 Task: Search round trip flight ticket for 5 adults, 1 child, 2 infants in seat and 1 infant on lap in business from Lanai City, Lanai: Lanai Airport to Rock Springs: Southwest Wyoming Regional Airport (rock Springs Sweetwater County Airport) on 8-5-2023 and return on 8-7-2023. Choice of flights is Frontier. Number of bags: 1 carry on bag. Price is upto 110000. Outbound departure time preference is 23:30.
Action: Mouse moved to (349, 330)
Screenshot: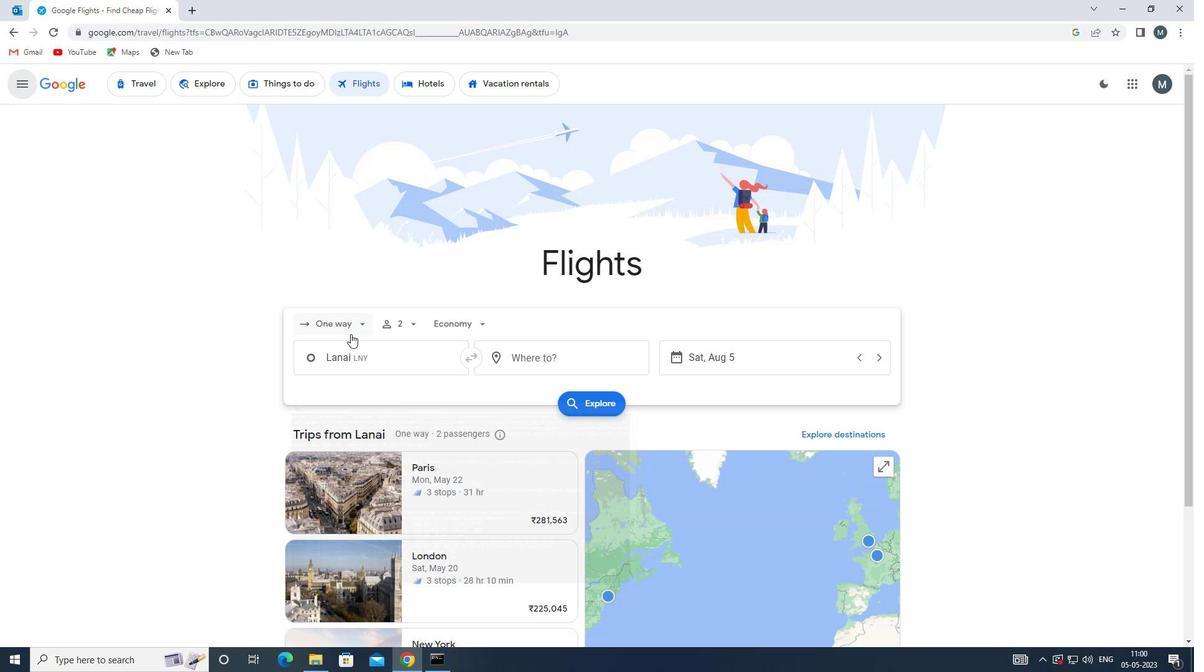 
Action: Mouse pressed left at (349, 330)
Screenshot: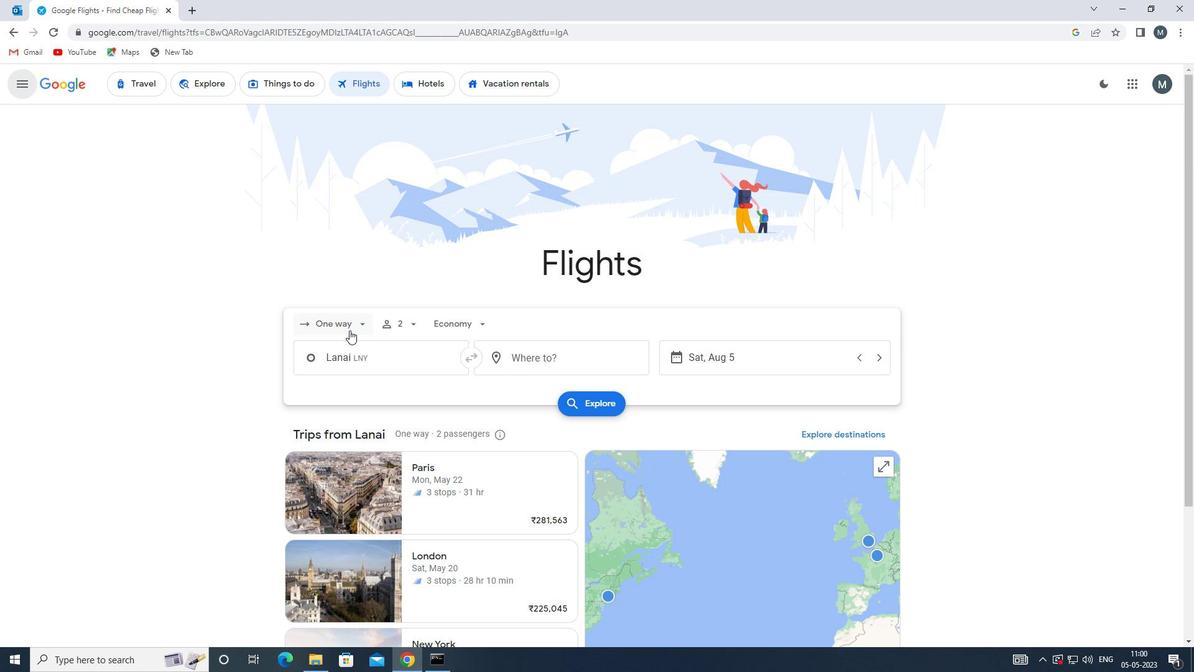 
Action: Mouse moved to (360, 350)
Screenshot: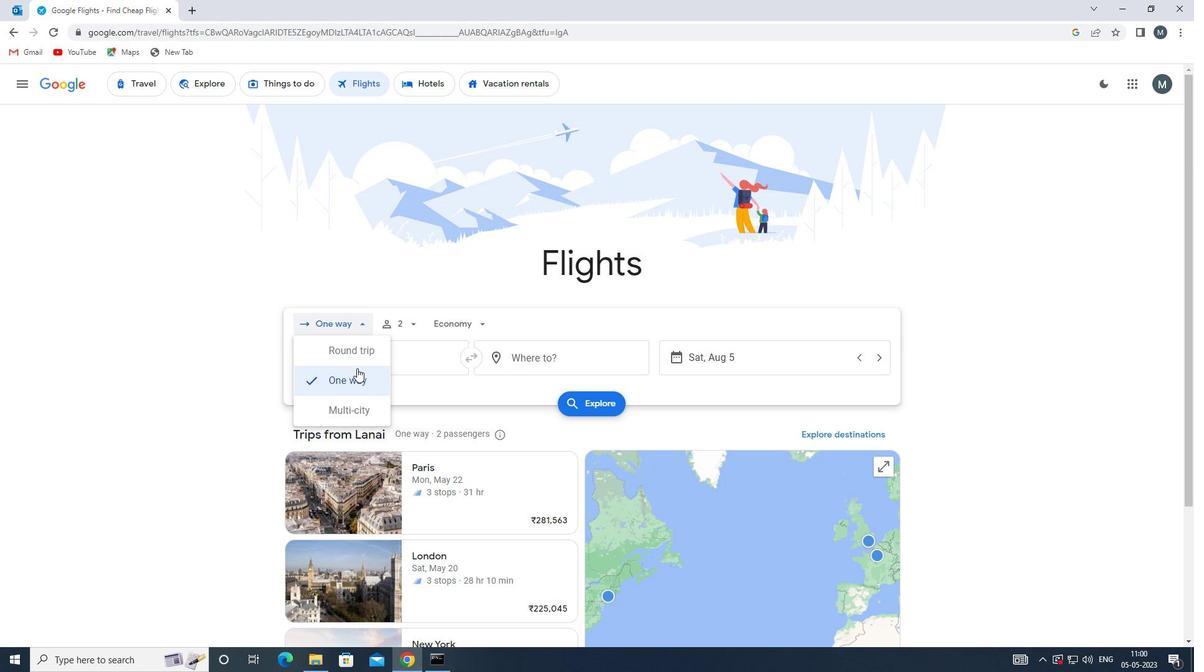 
Action: Mouse pressed left at (360, 350)
Screenshot: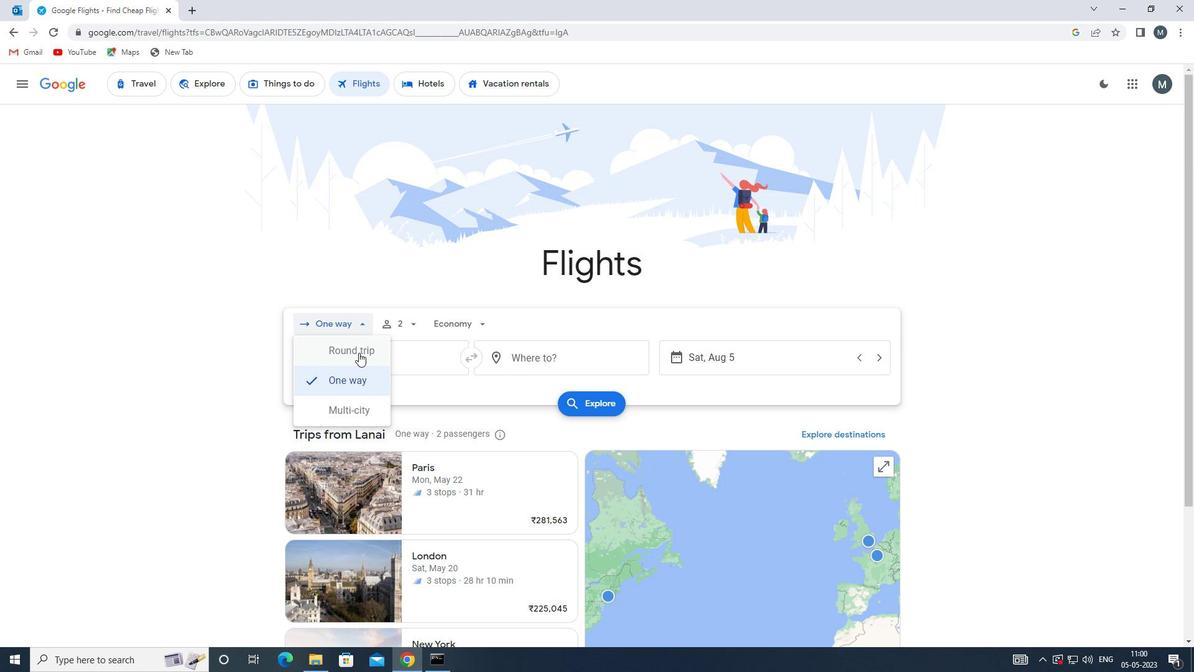 
Action: Mouse moved to (420, 326)
Screenshot: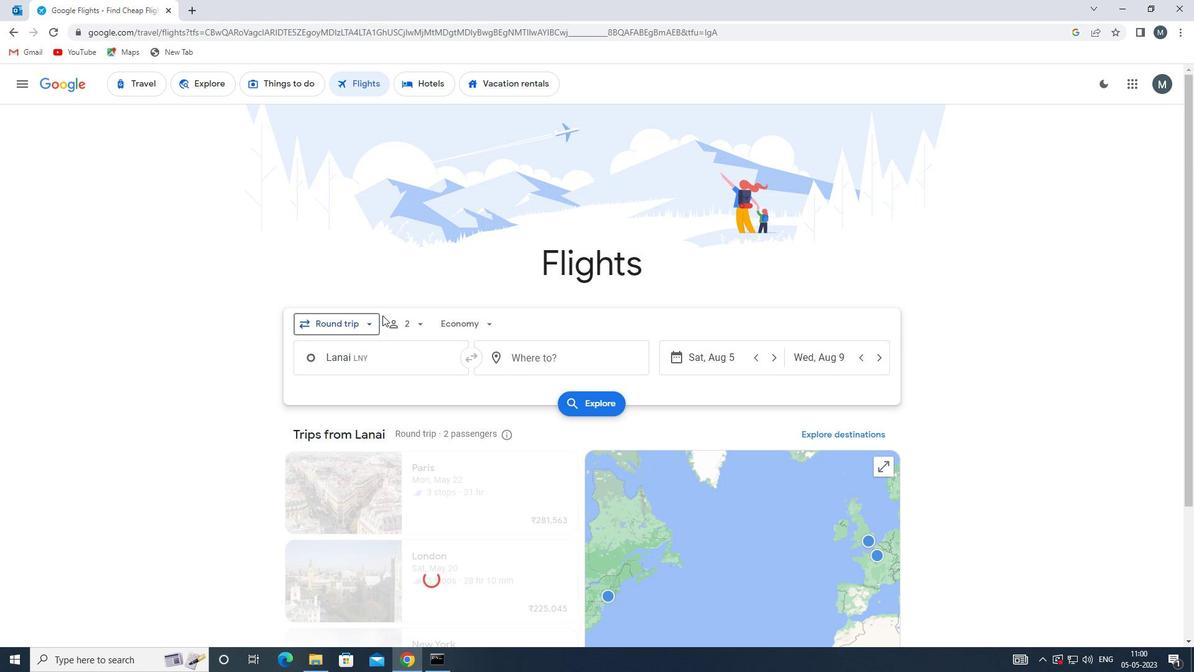 
Action: Mouse pressed left at (420, 326)
Screenshot: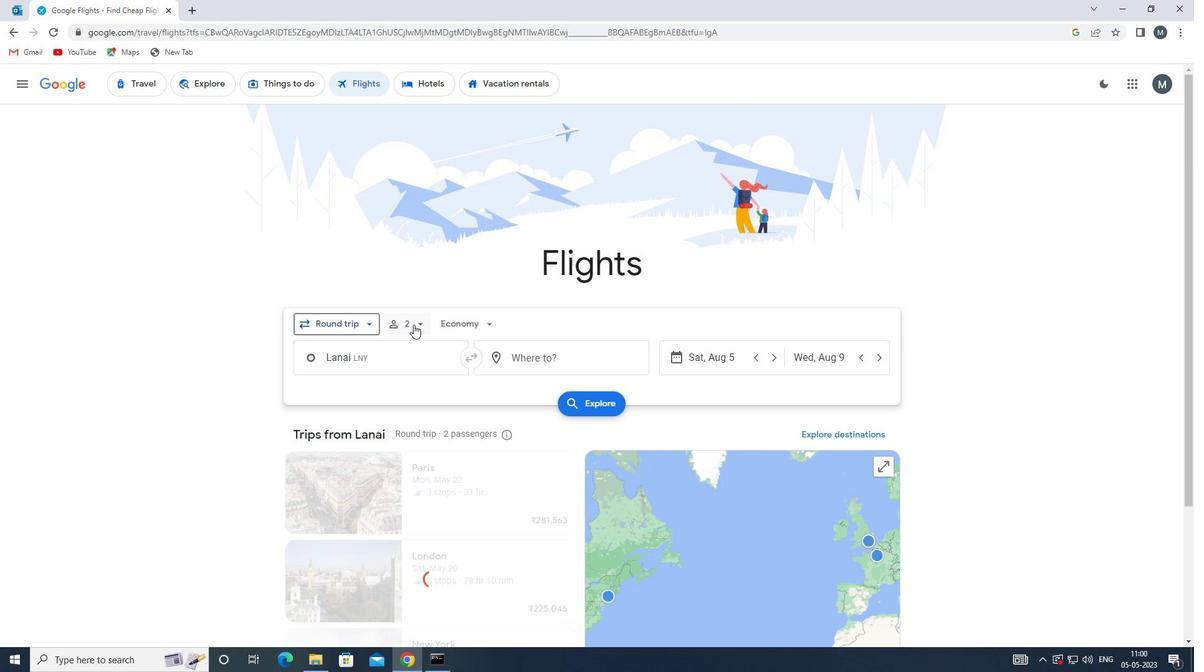 
Action: Mouse moved to (508, 355)
Screenshot: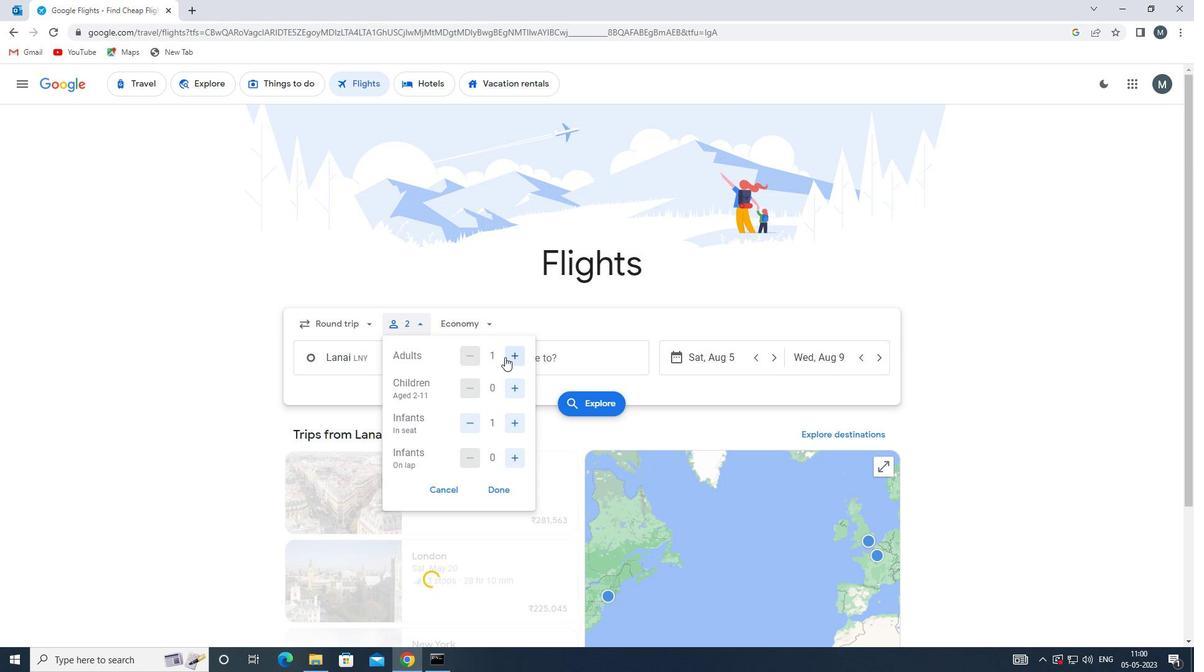 
Action: Mouse pressed left at (508, 355)
Screenshot: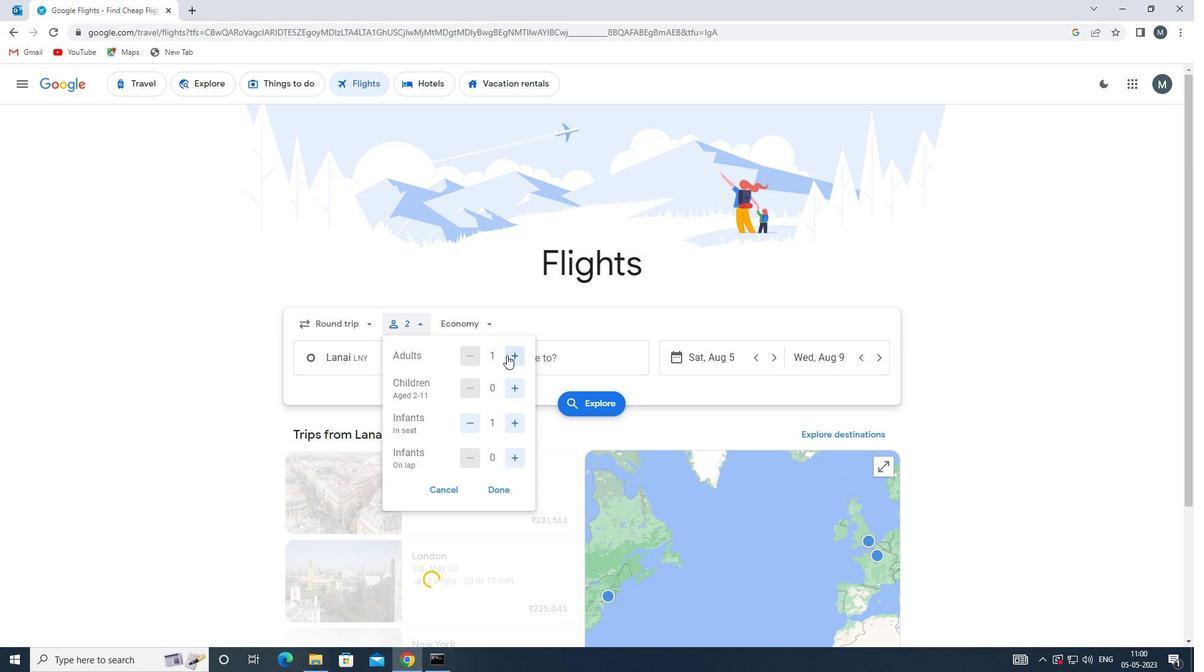 
Action: Mouse moved to (509, 354)
Screenshot: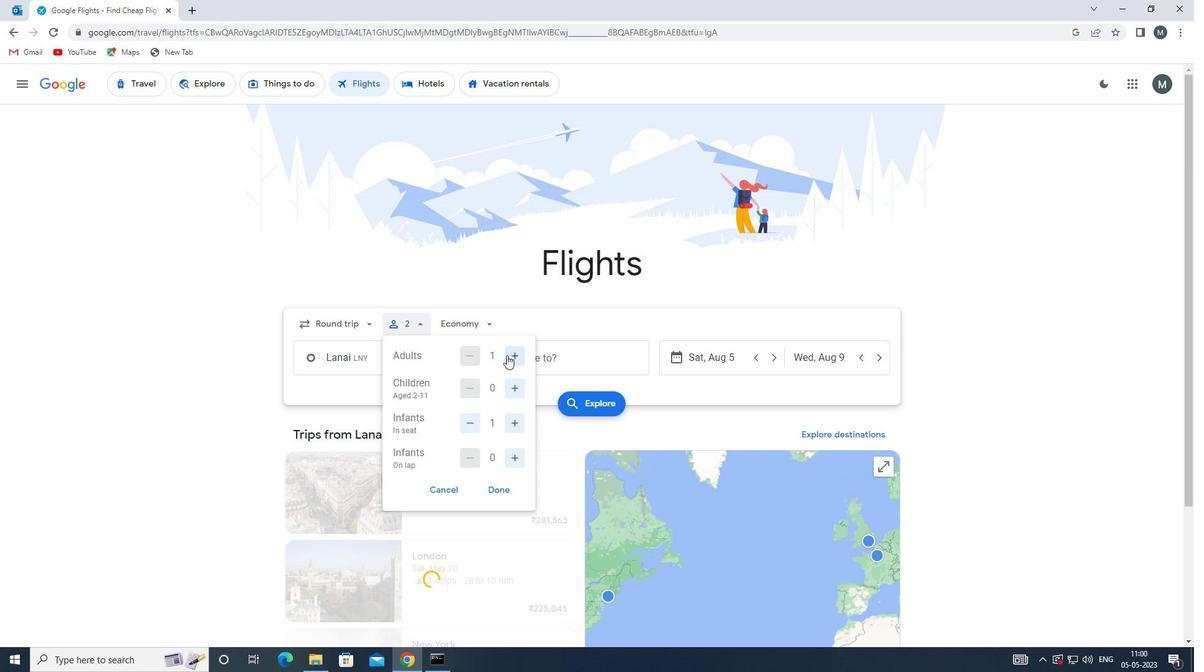 
Action: Mouse pressed left at (509, 354)
Screenshot: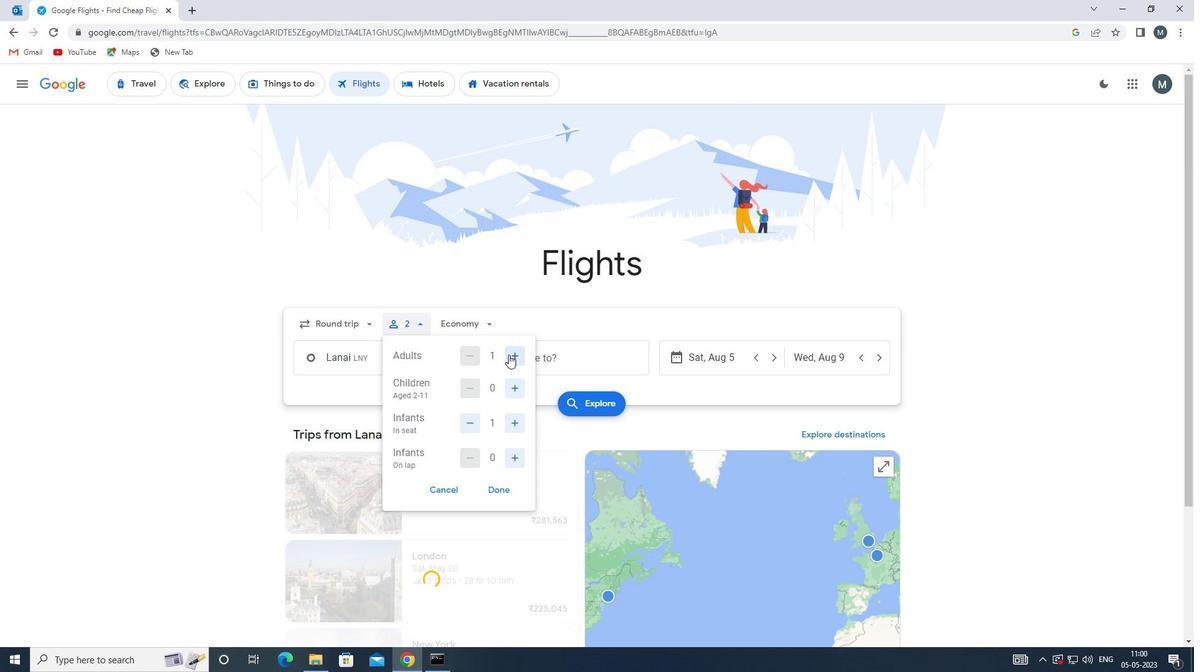 
Action: Mouse pressed left at (509, 354)
Screenshot: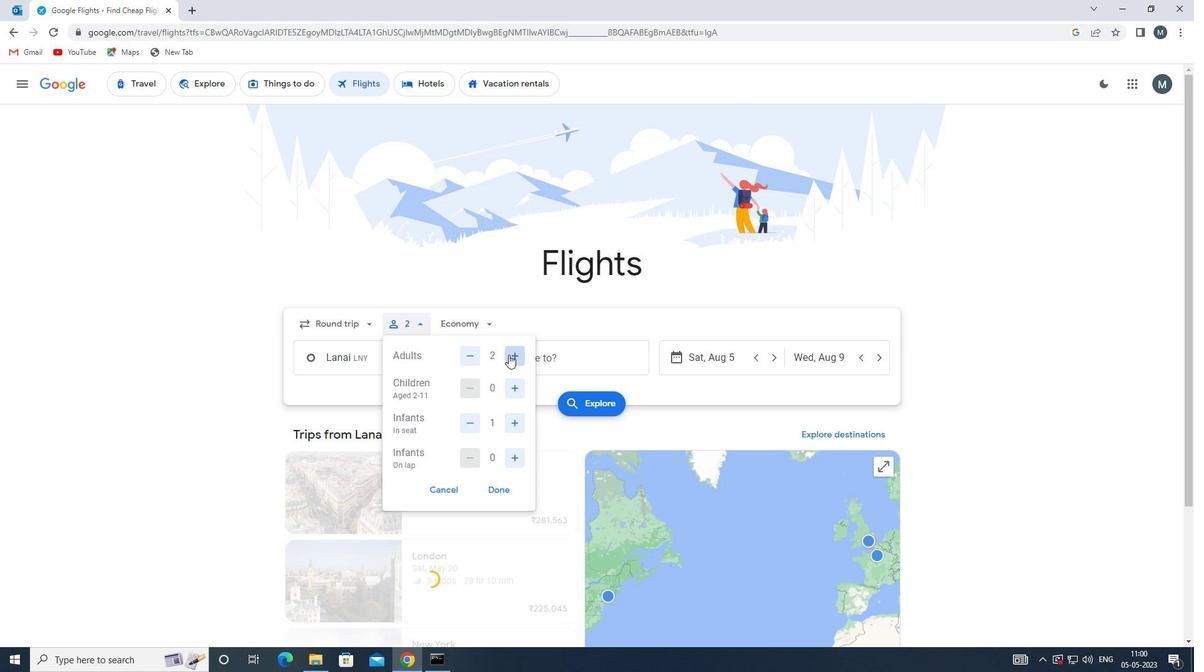 
Action: Mouse pressed left at (509, 354)
Screenshot: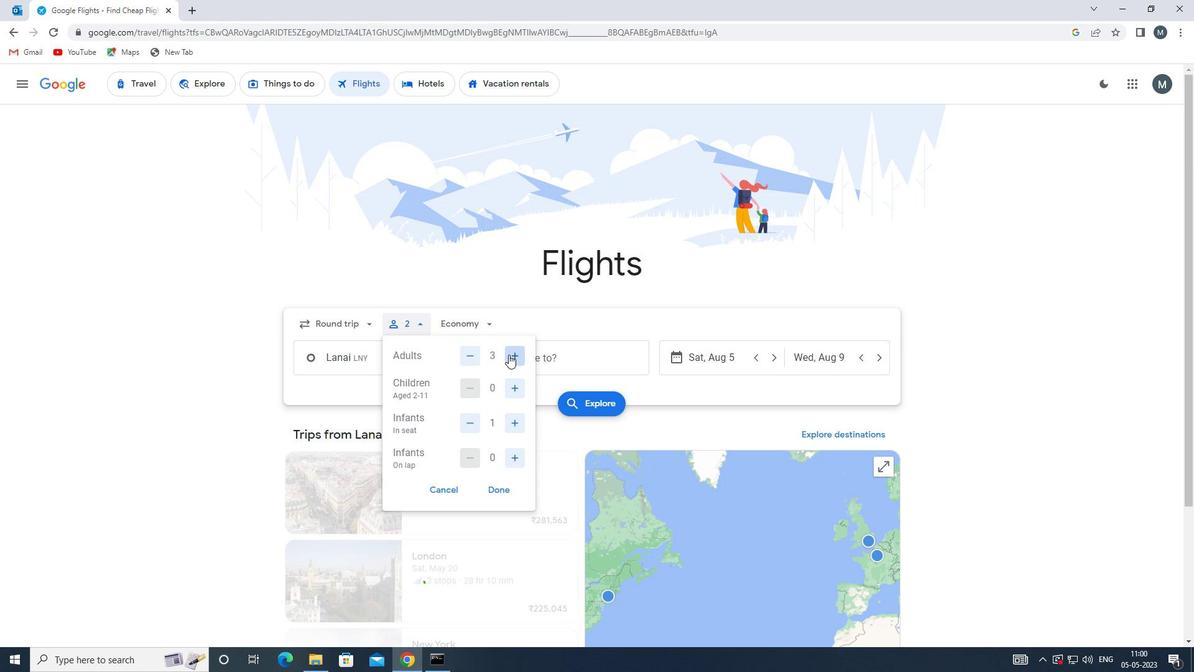 
Action: Mouse moved to (516, 392)
Screenshot: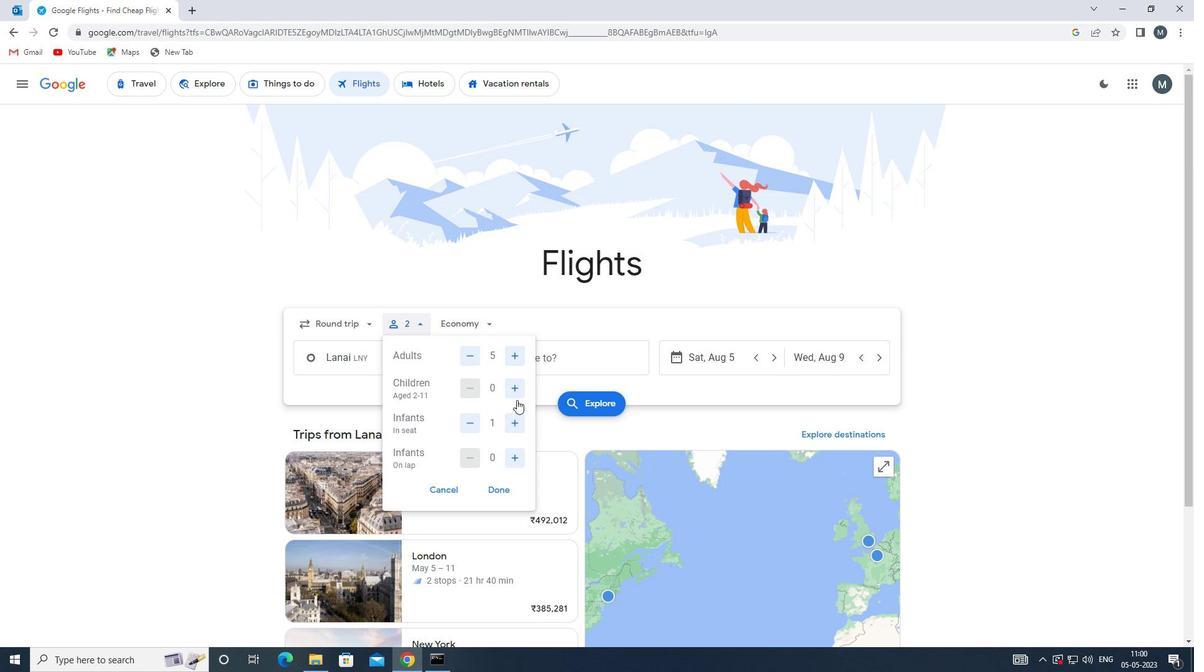 
Action: Mouse pressed left at (516, 392)
Screenshot: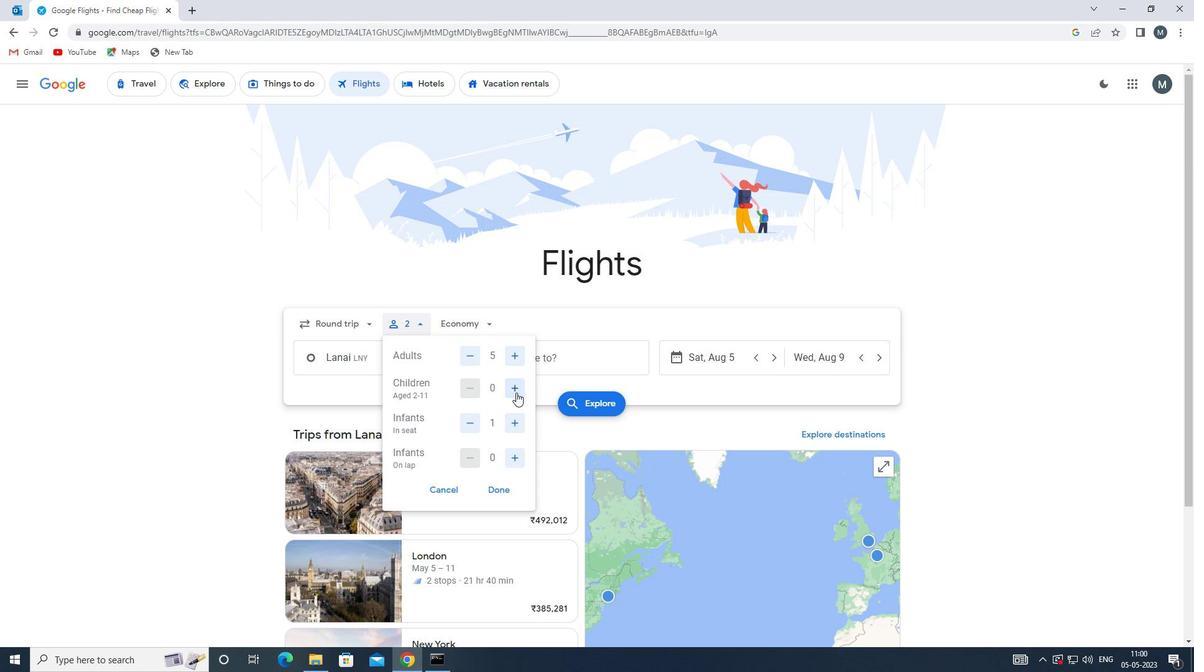 
Action: Mouse moved to (514, 422)
Screenshot: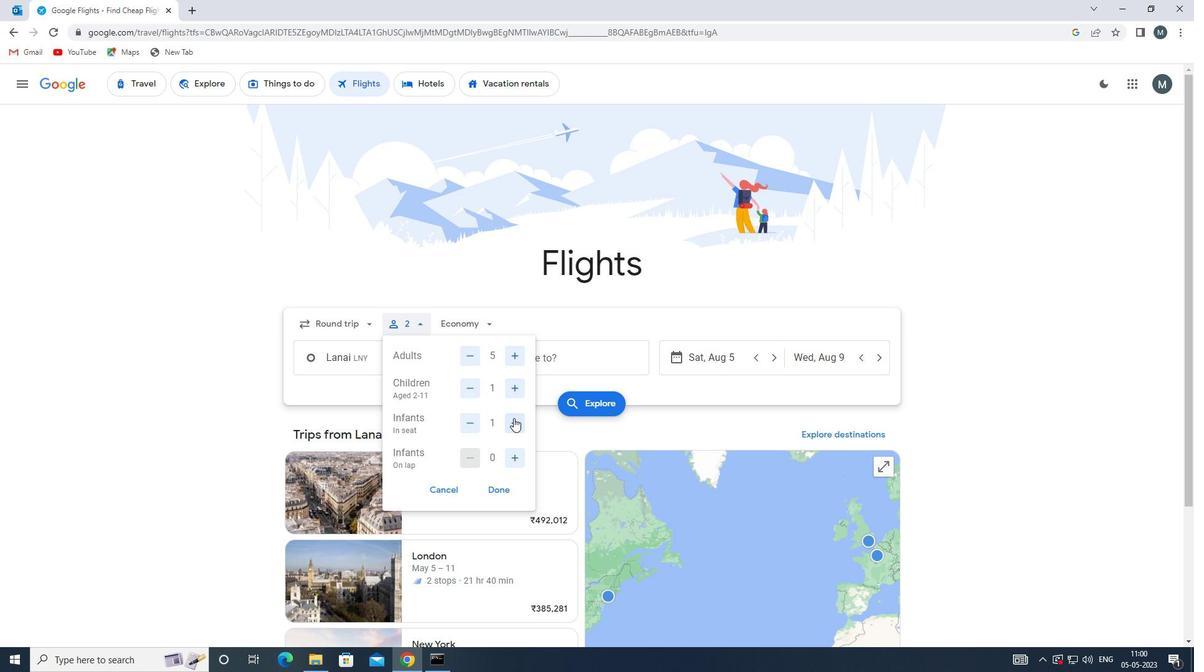 
Action: Mouse pressed left at (514, 422)
Screenshot: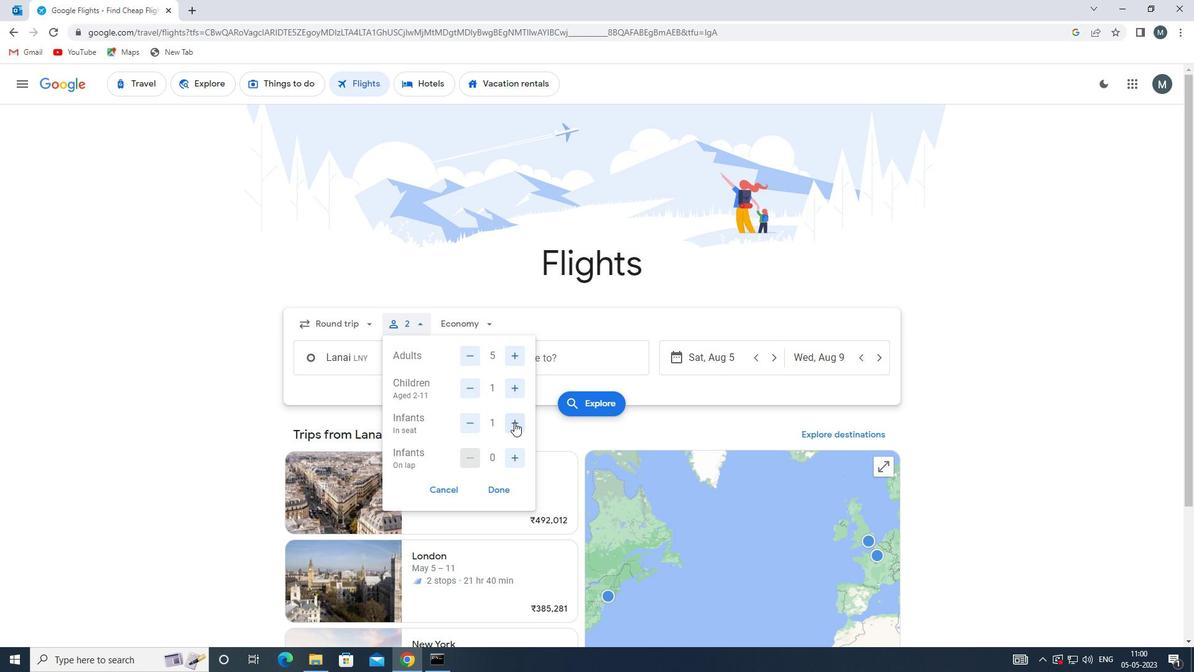 
Action: Mouse moved to (512, 452)
Screenshot: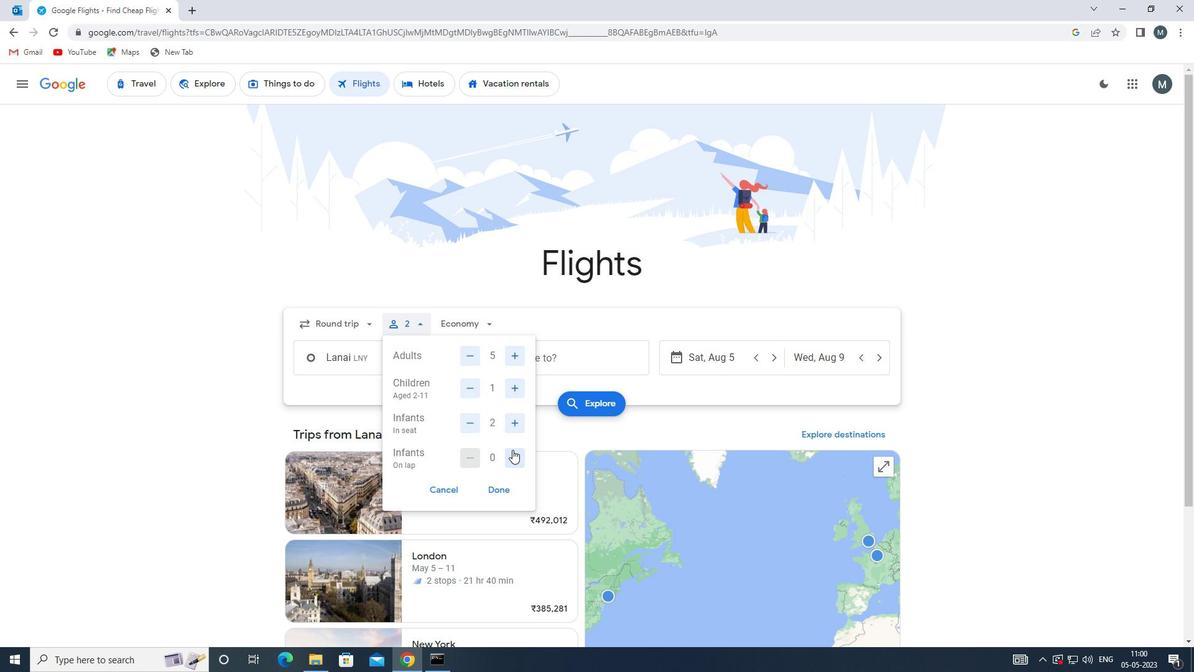 
Action: Mouse pressed left at (512, 452)
Screenshot: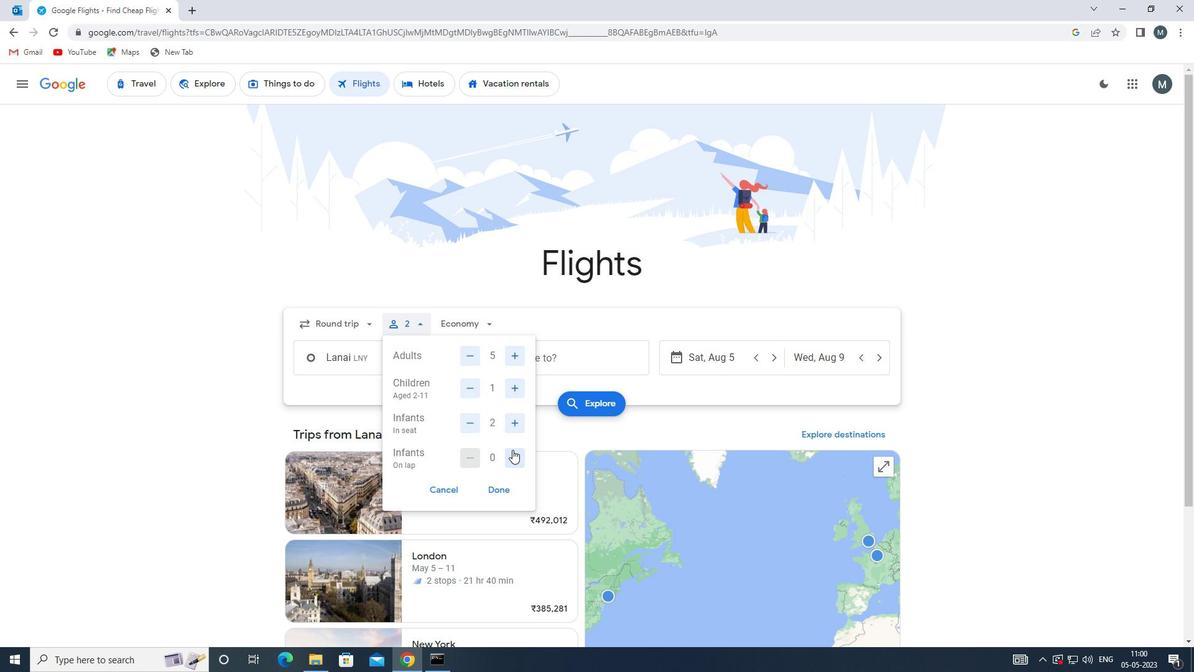 
Action: Mouse moved to (495, 484)
Screenshot: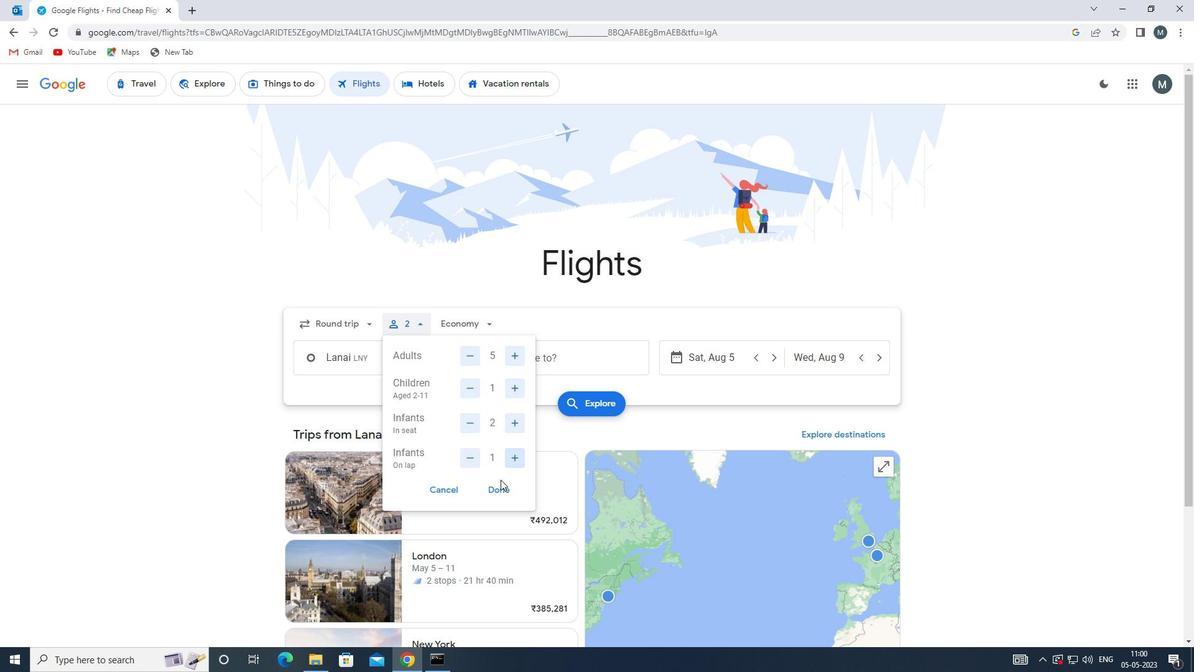 
Action: Mouse pressed left at (495, 484)
Screenshot: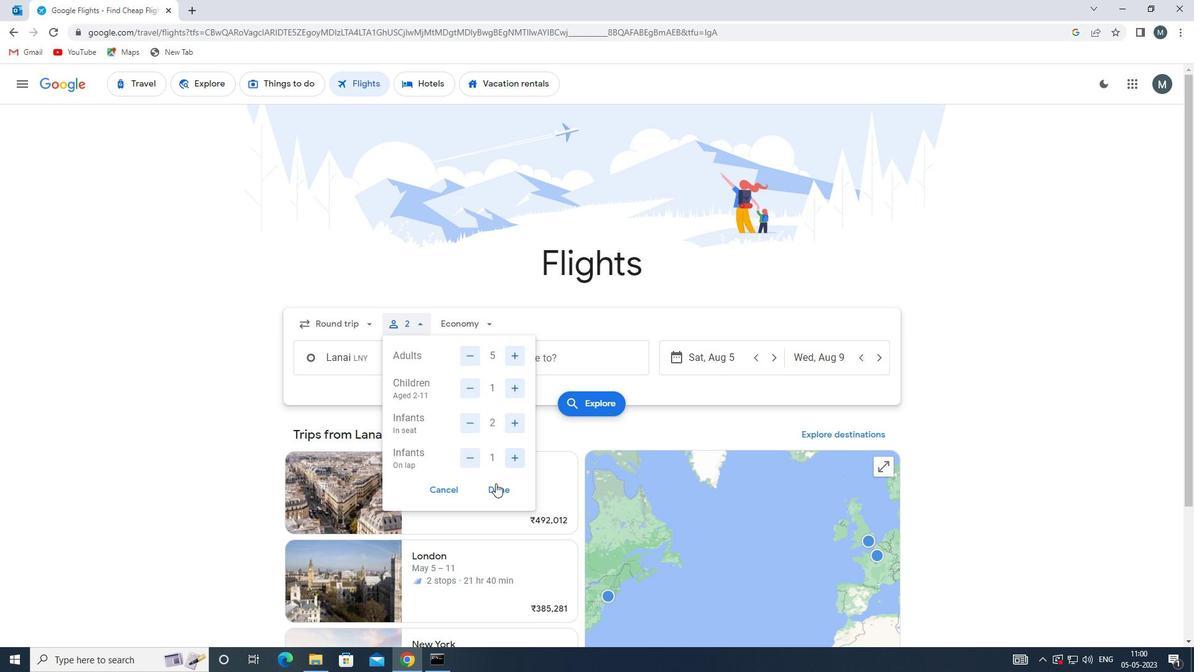 
Action: Mouse moved to (474, 323)
Screenshot: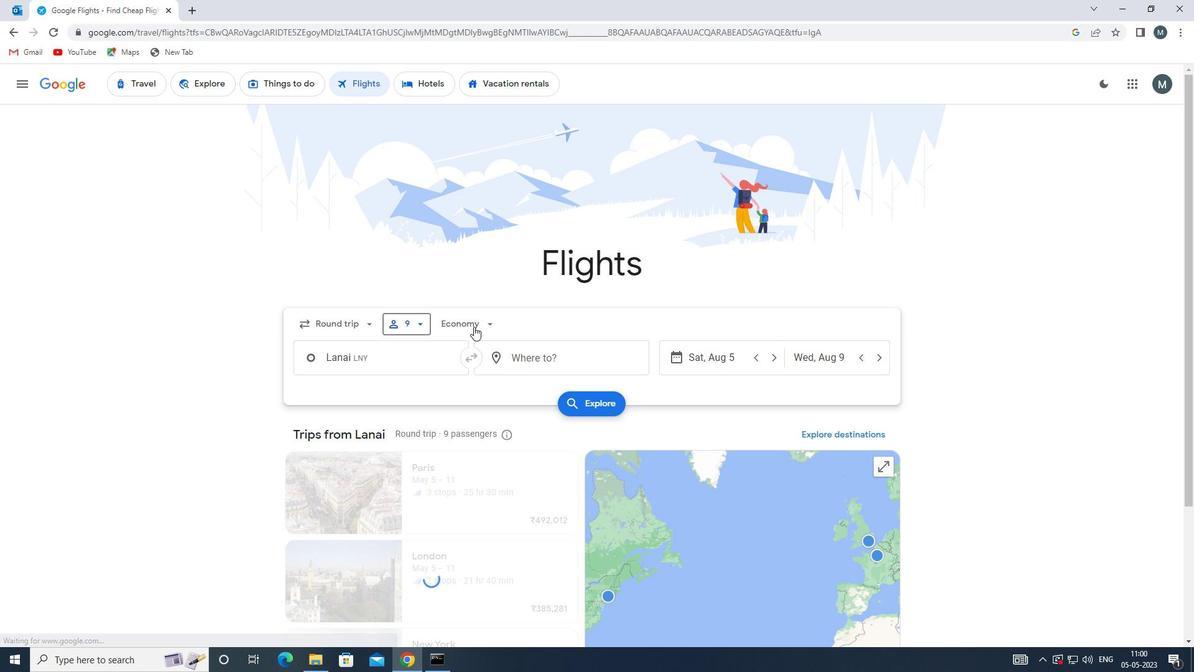 
Action: Mouse pressed left at (474, 323)
Screenshot: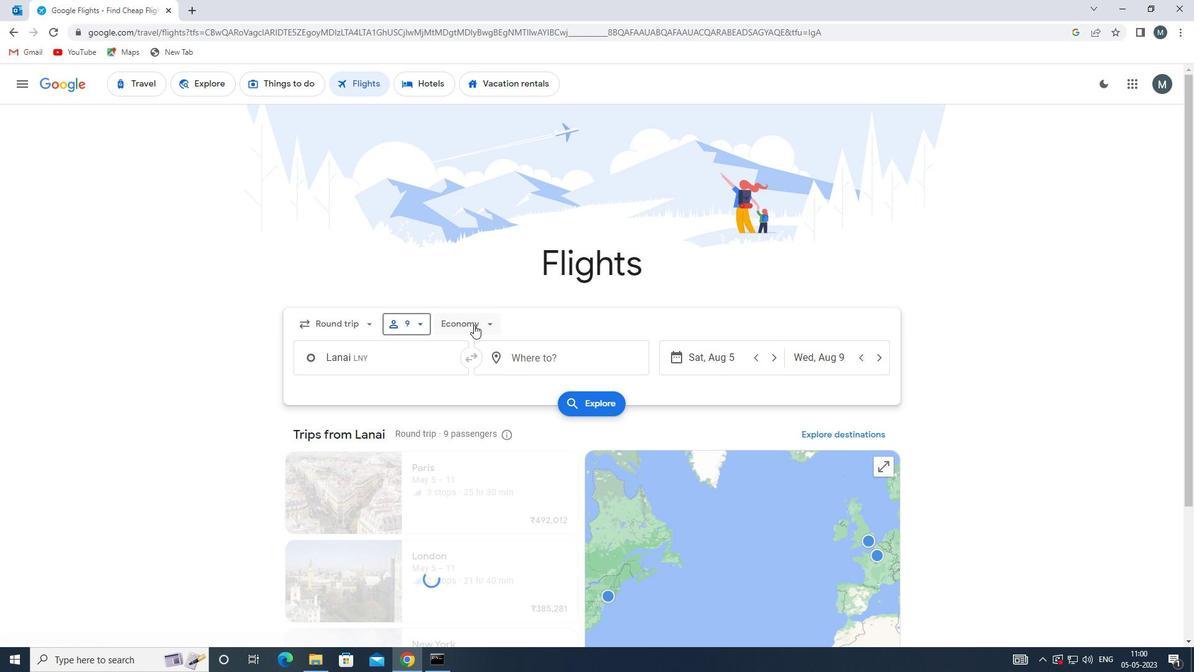 
Action: Mouse moved to (493, 411)
Screenshot: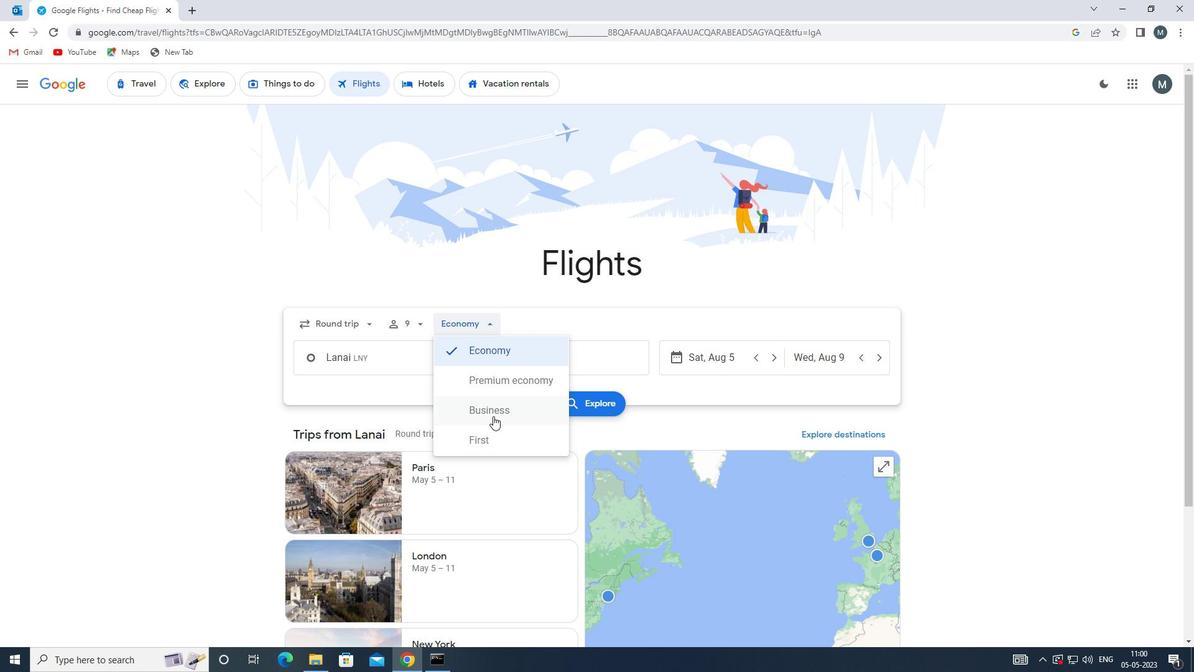 
Action: Mouse pressed left at (493, 411)
Screenshot: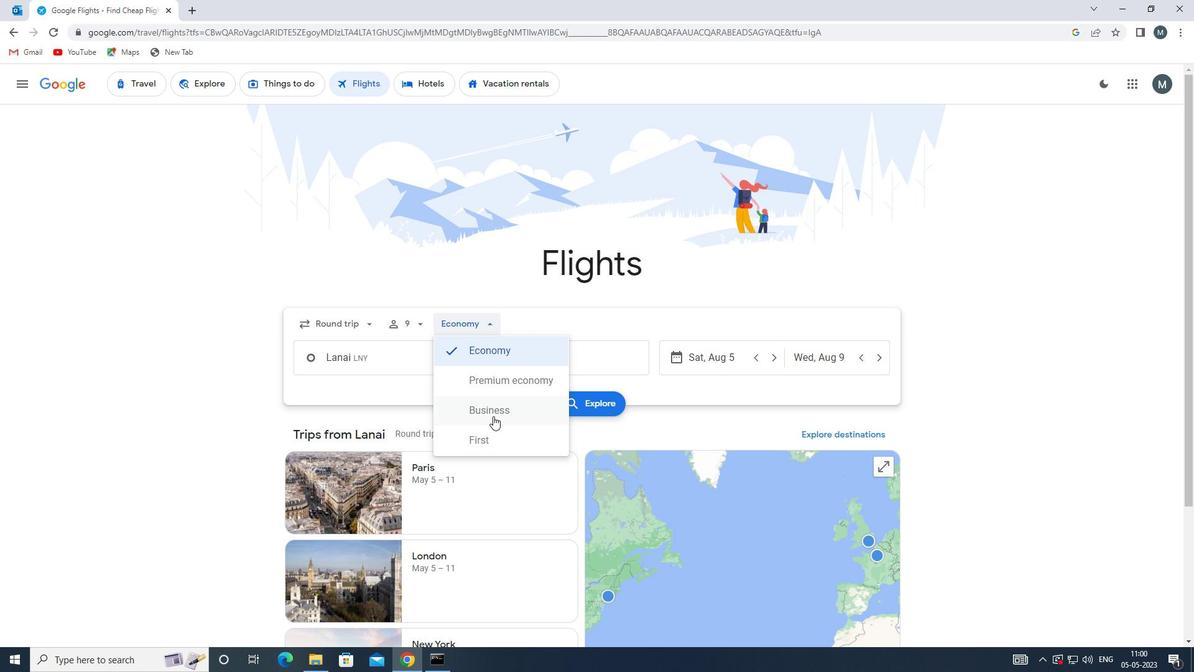 
Action: Mouse moved to (410, 365)
Screenshot: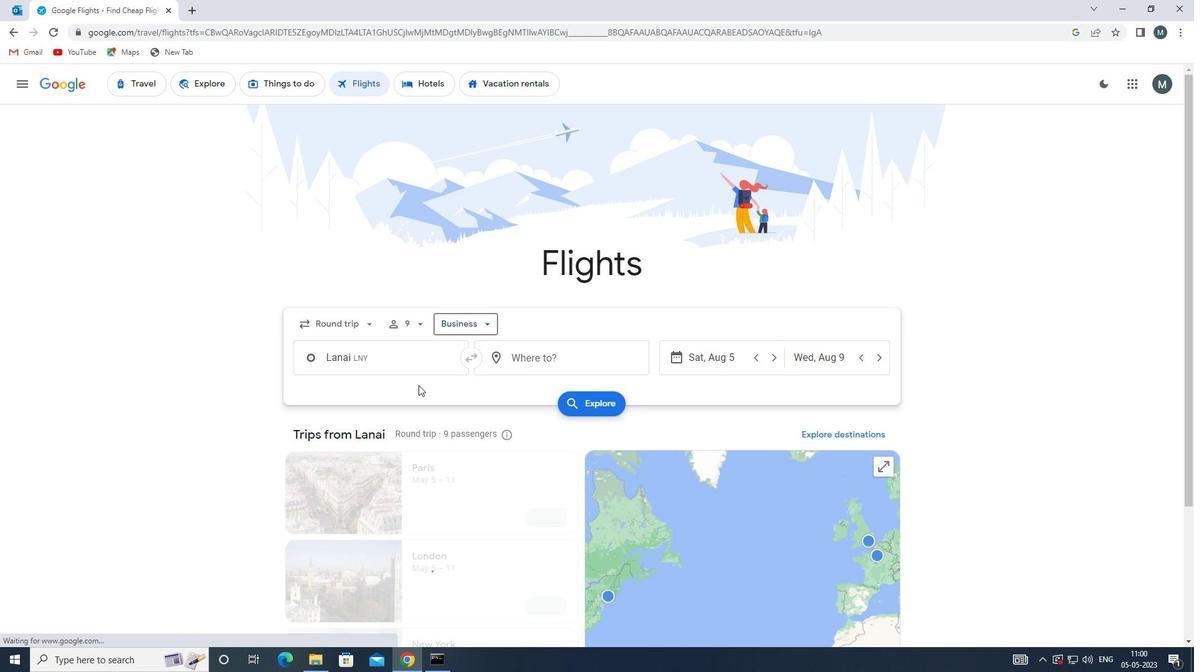 
Action: Mouse pressed left at (410, 365)
Screenshot: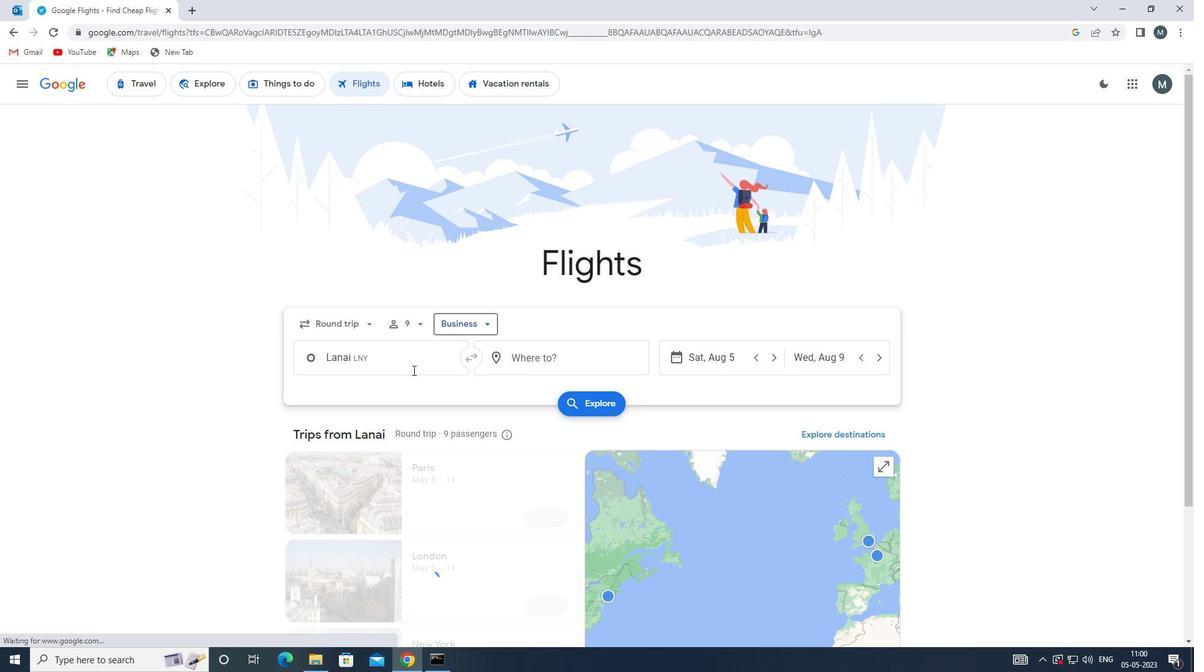 
Action: Mouse moved to (405, 423)
Screenshot: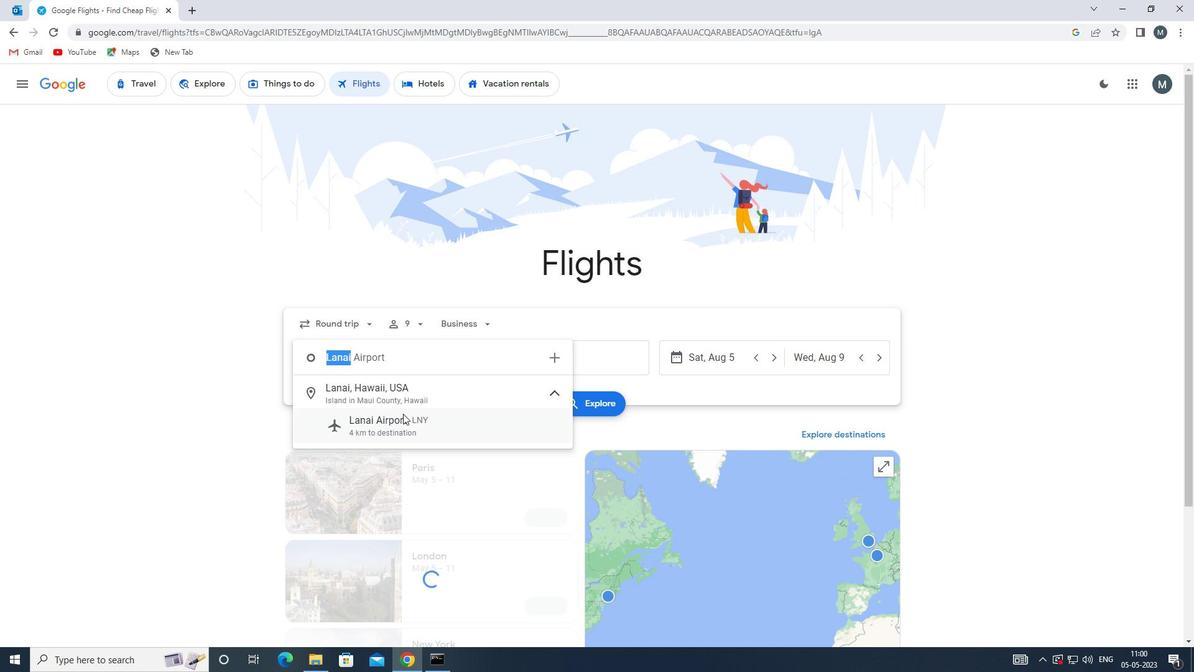 
Action: Mouse pressed left at (405, 423)
Screenshot: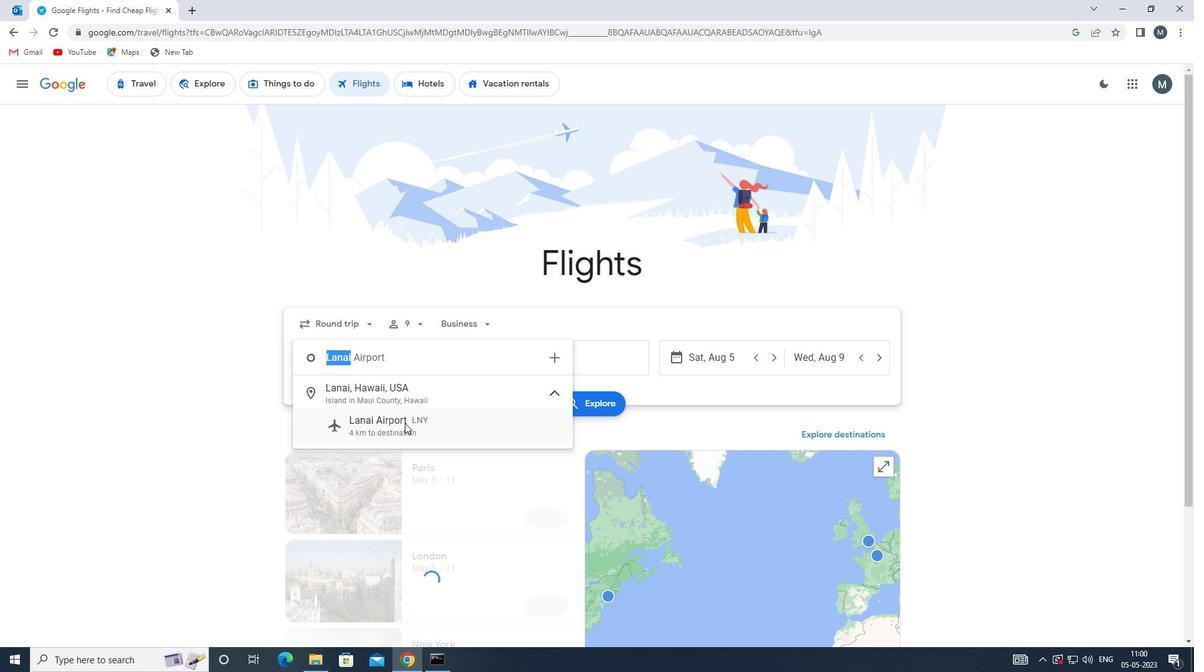 
Action: Mouse moved to (515, 359)
Screenshot: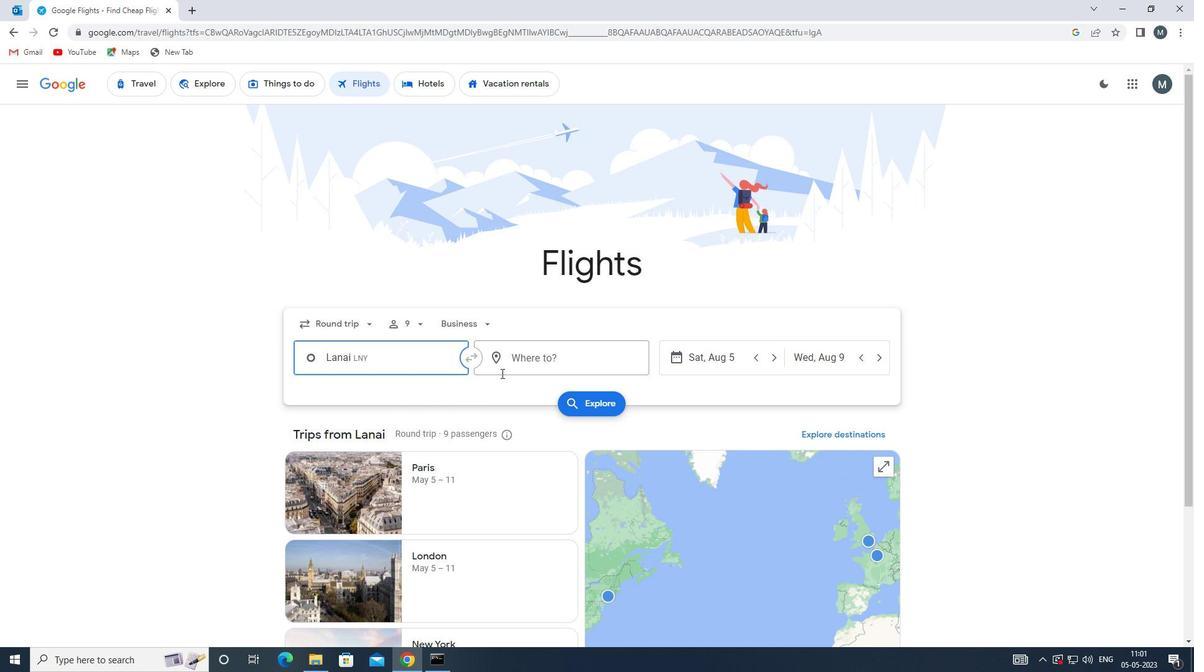 
Action: Mouse pressed left at (515, 359)
Screenshot: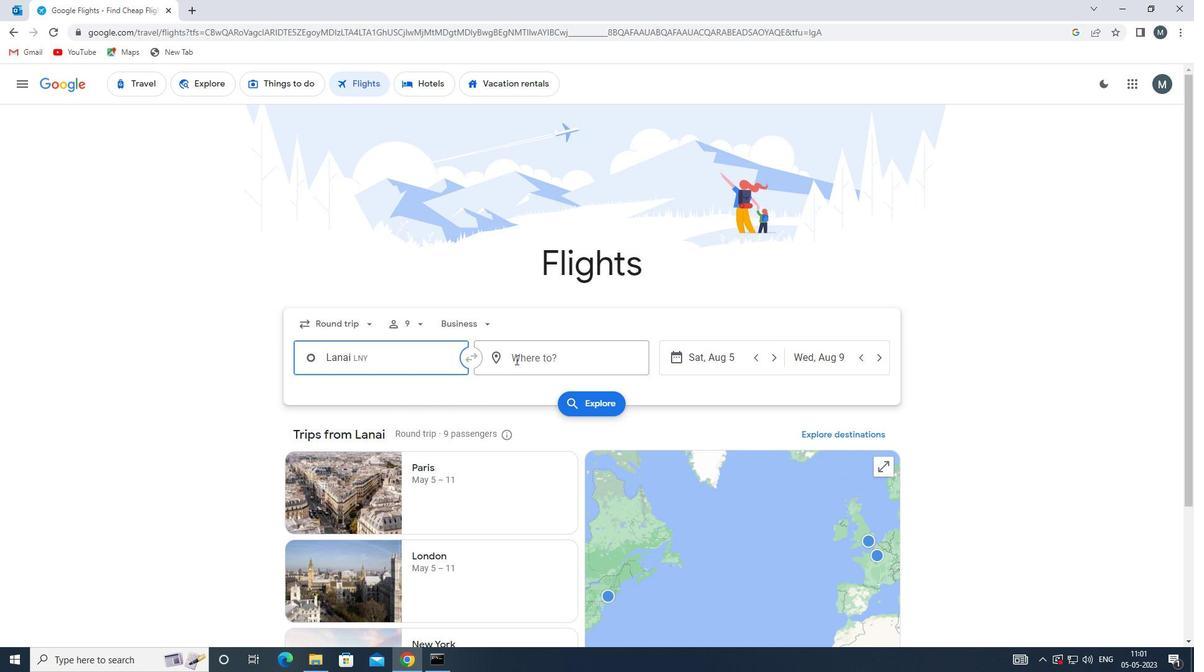 
Action: Key pressed rks
Screenshot: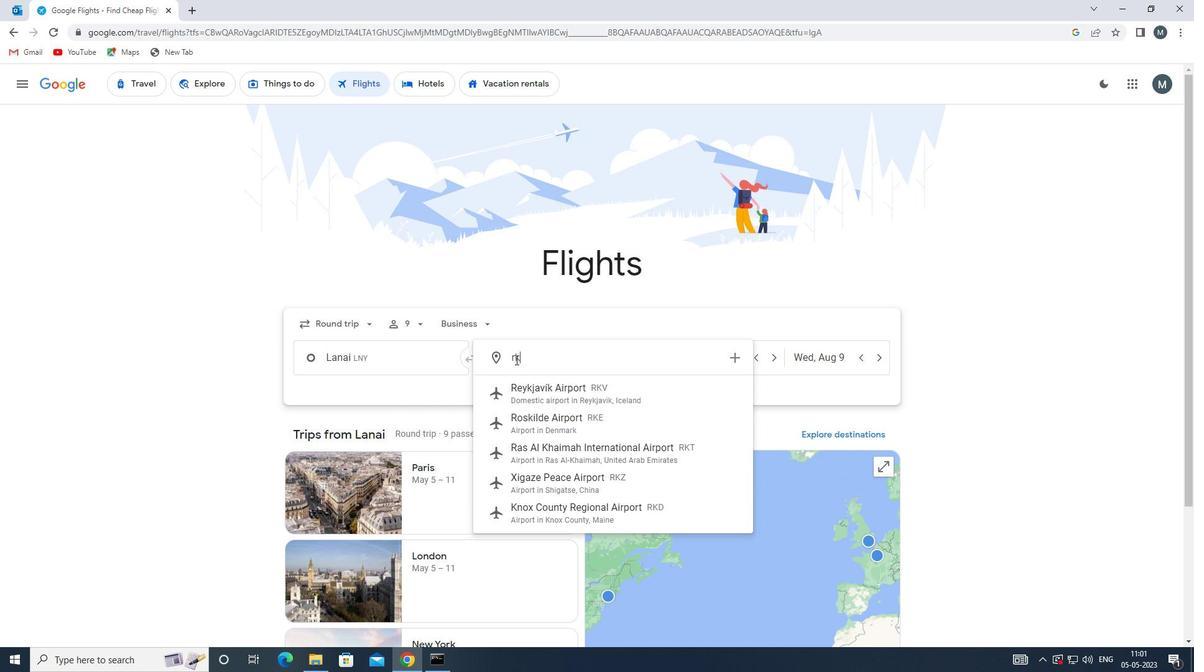 
Action: Mouse moved to (569, 401)
Screenshot: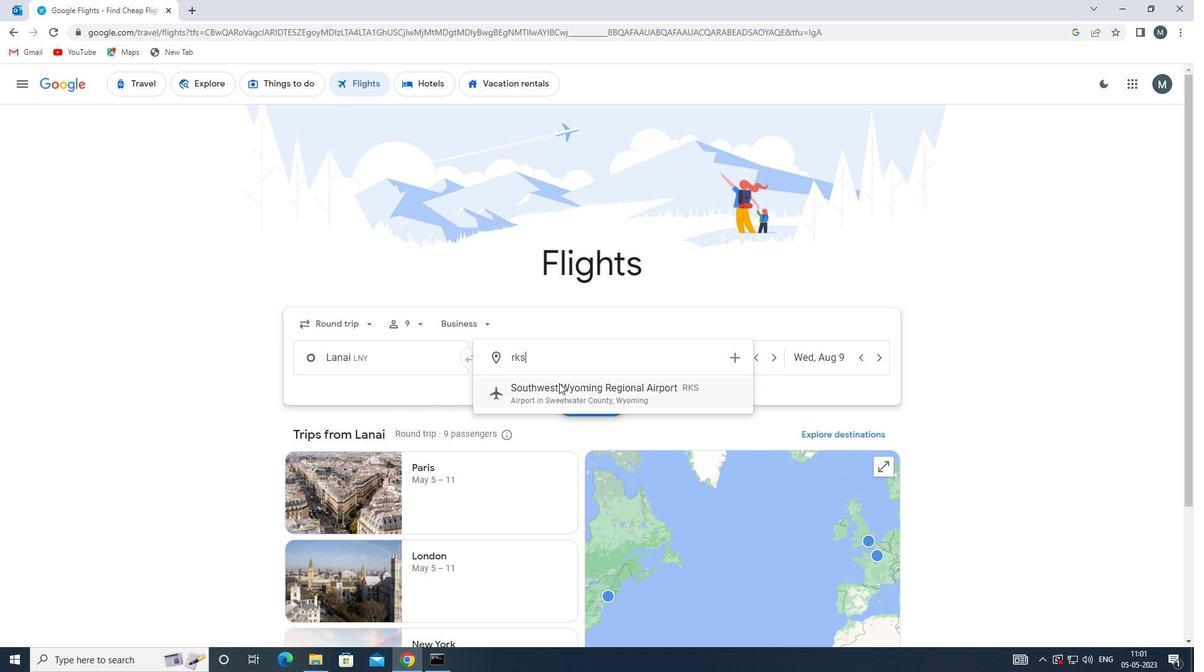 
Action: Mouse pressed left at (569, 401)
Screenshot: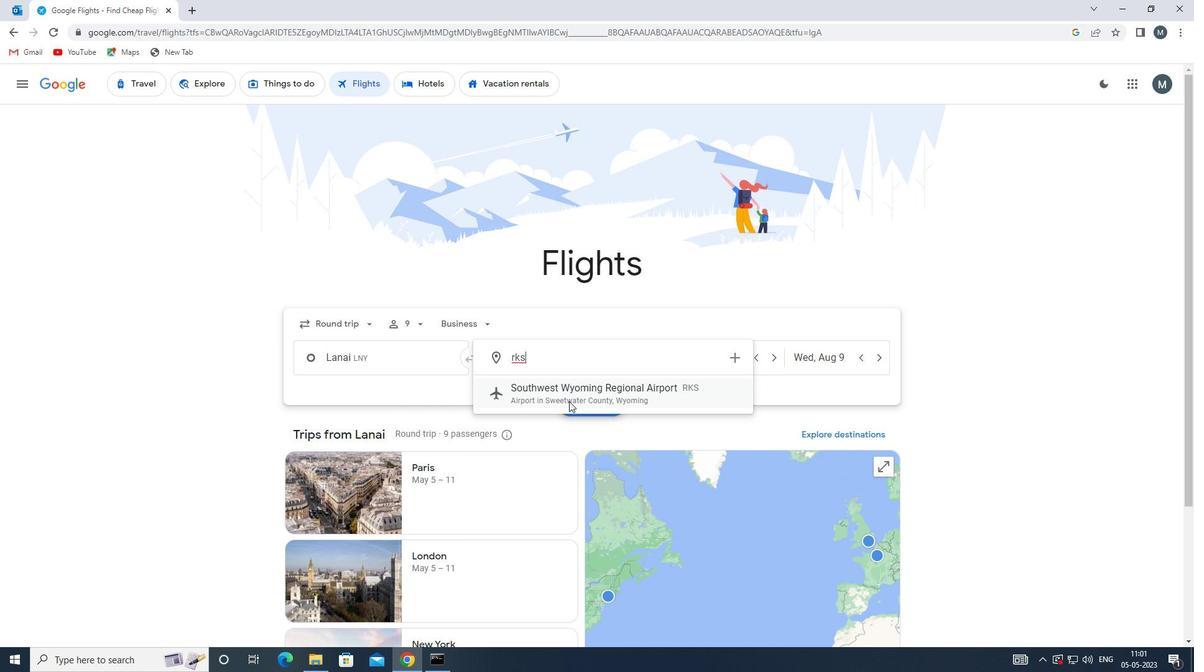 
Action: Mouse moved to (702, 362)
Screenshot: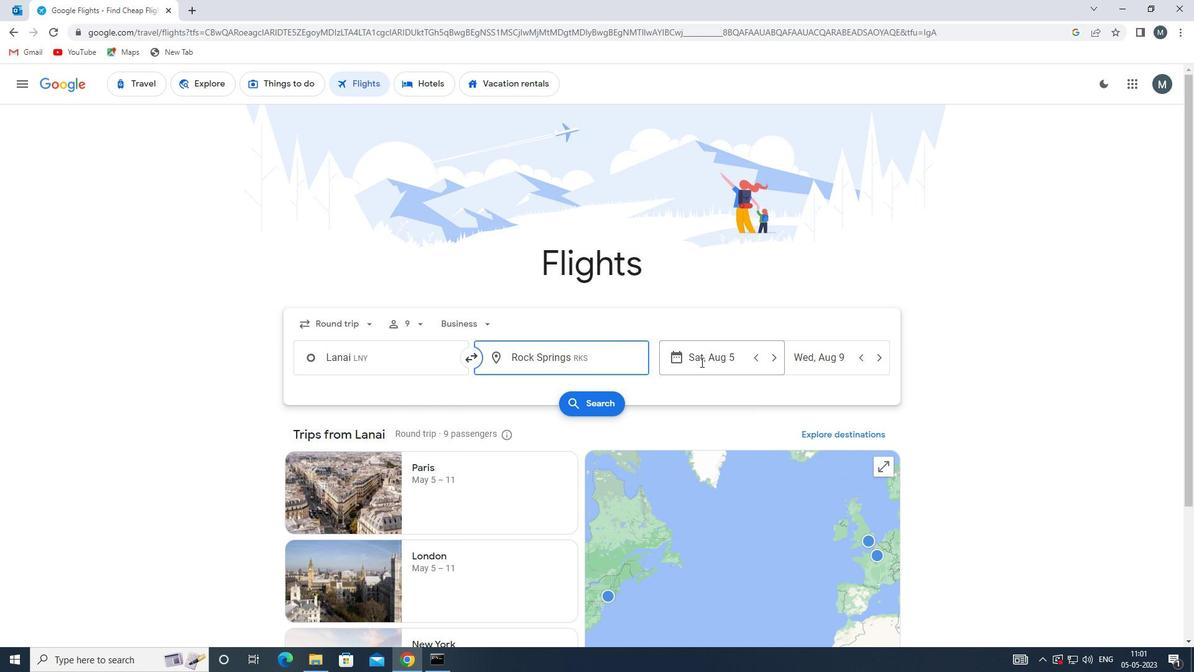 
Action: Mouse pressed left at (702, 362)
Screenshot: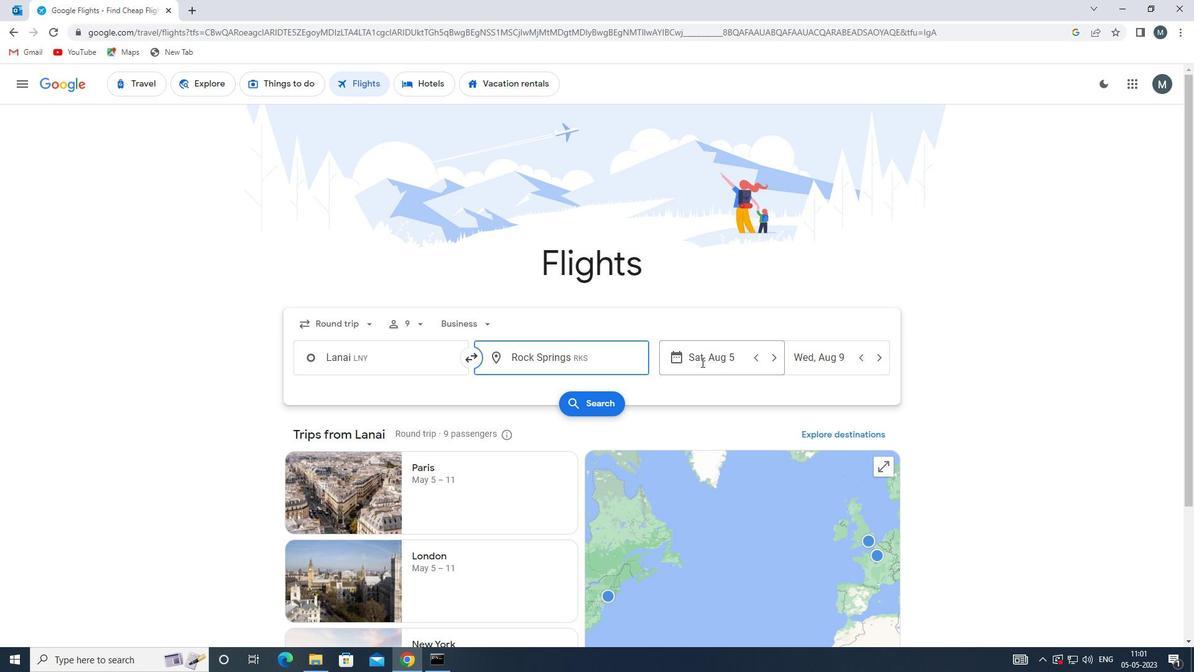 
Action: Mouse moved to (626, 423)
Screenshot: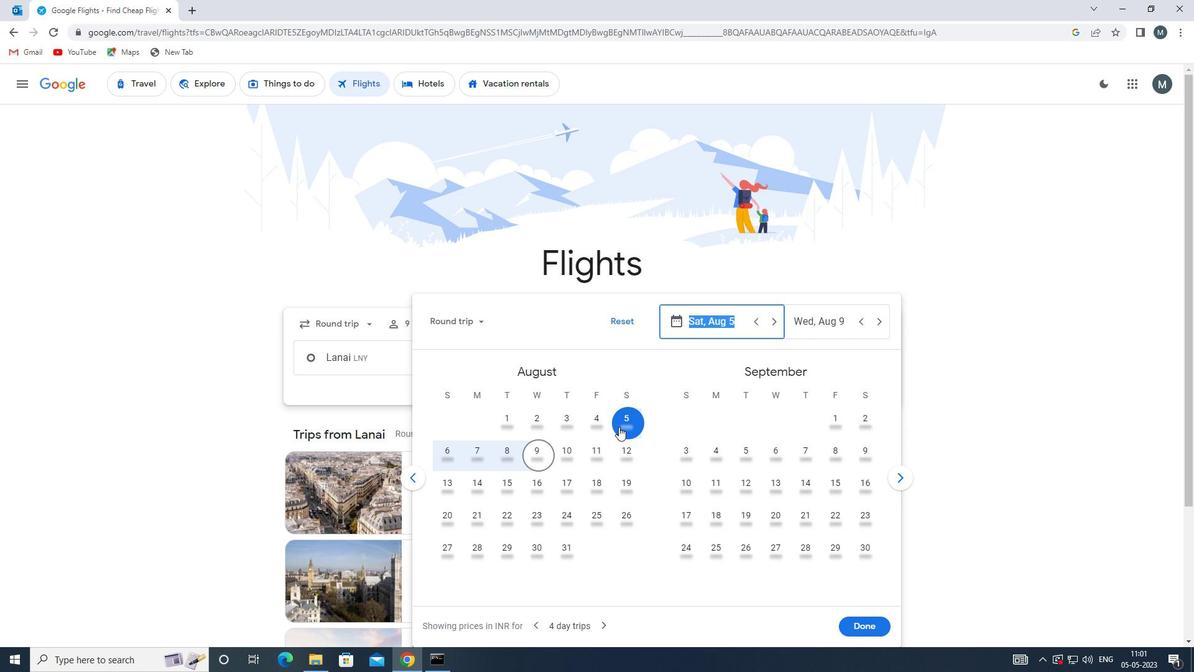 
Action: Mouse pressed left at (626, 423)
Screenshot: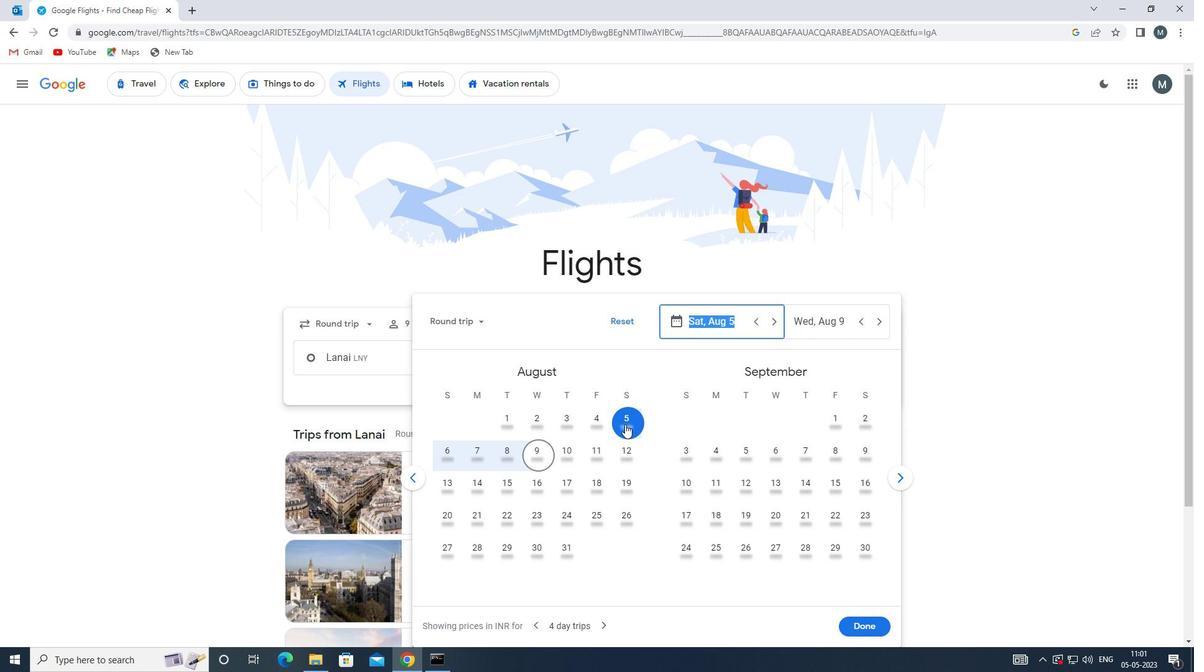 
Action: Mouse moved to (474, 456)
Screenshot: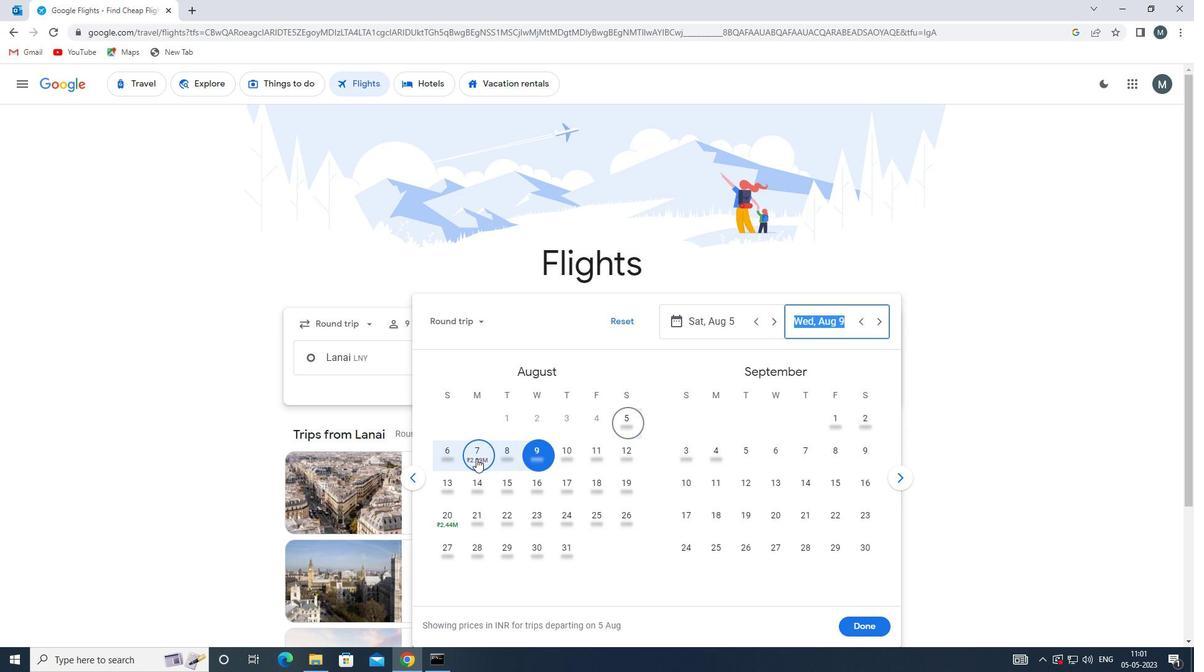 
Action: Mouse pressed left at (474, 456)
Screenshot: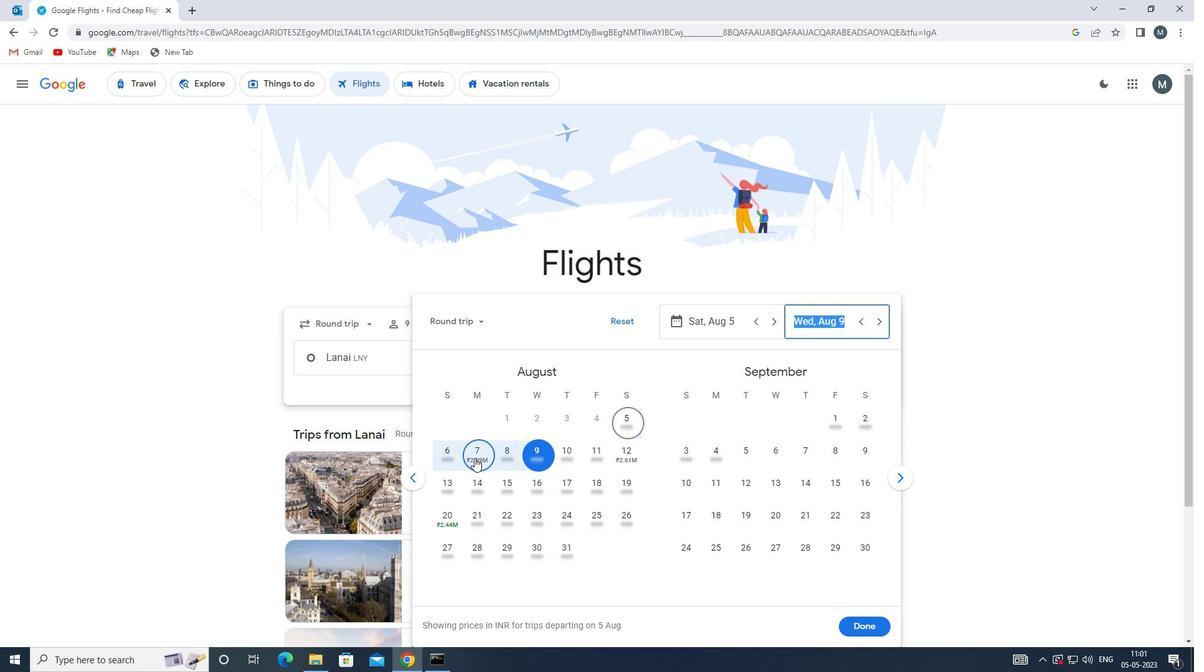 
Action: Mouse moved to (848, 621)
Screenshot: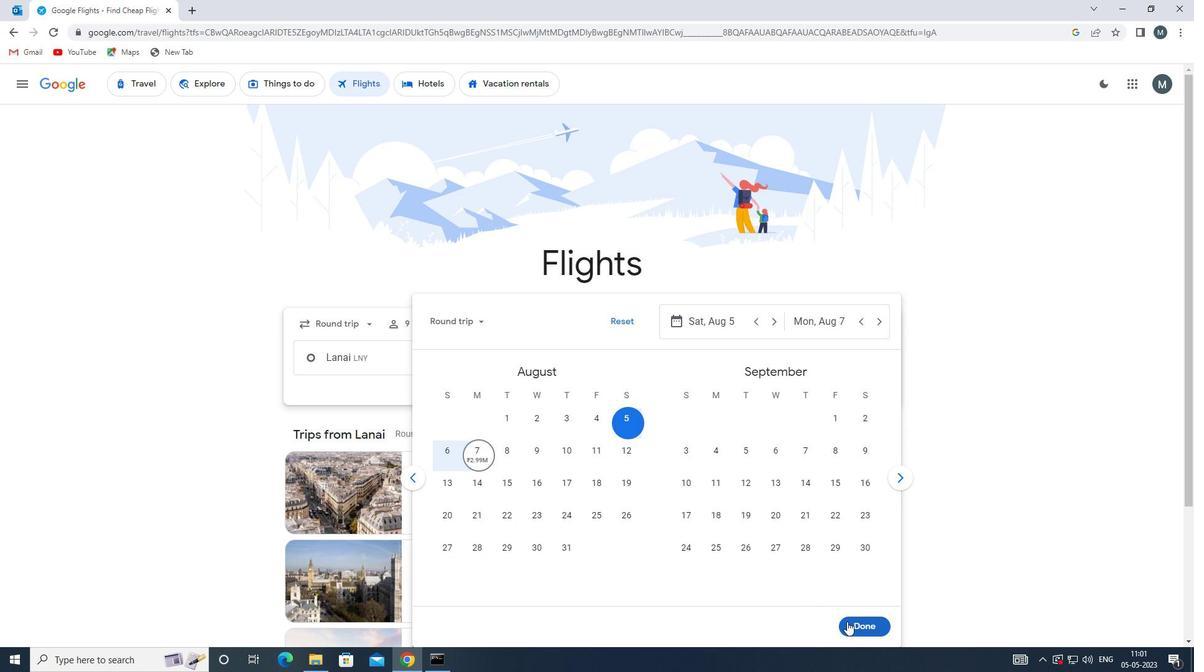 
Action: Mouse pressed left at (848, 621)
Screenshot: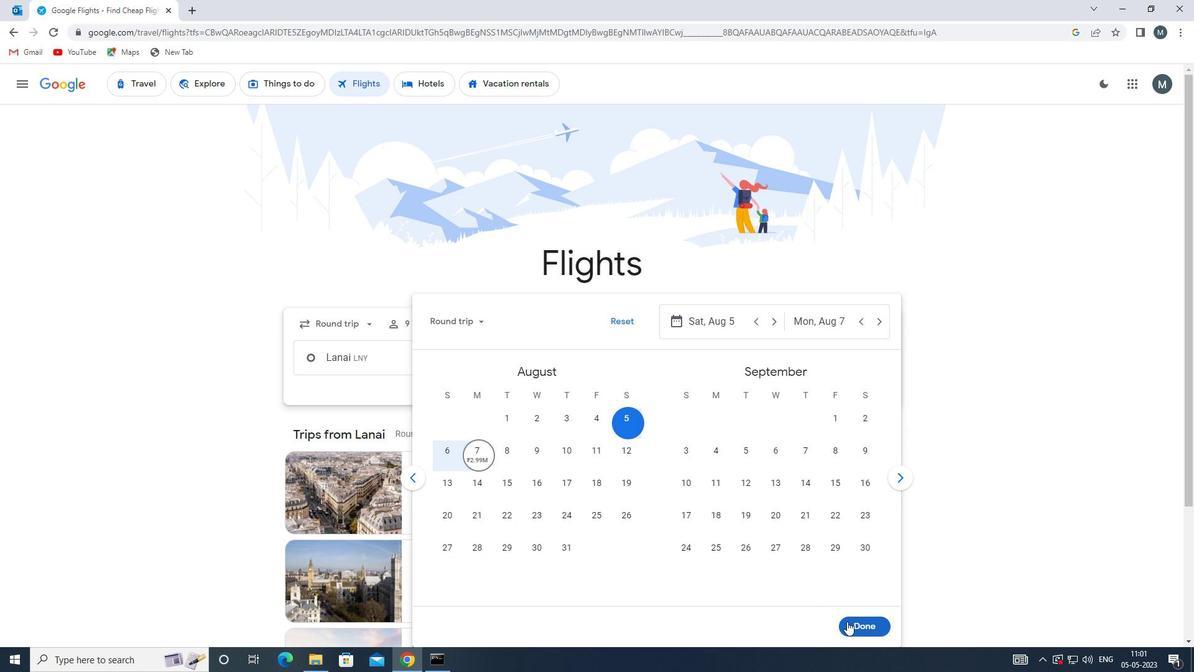 
Action: Mouse moved to (584, 405)
Screenshot: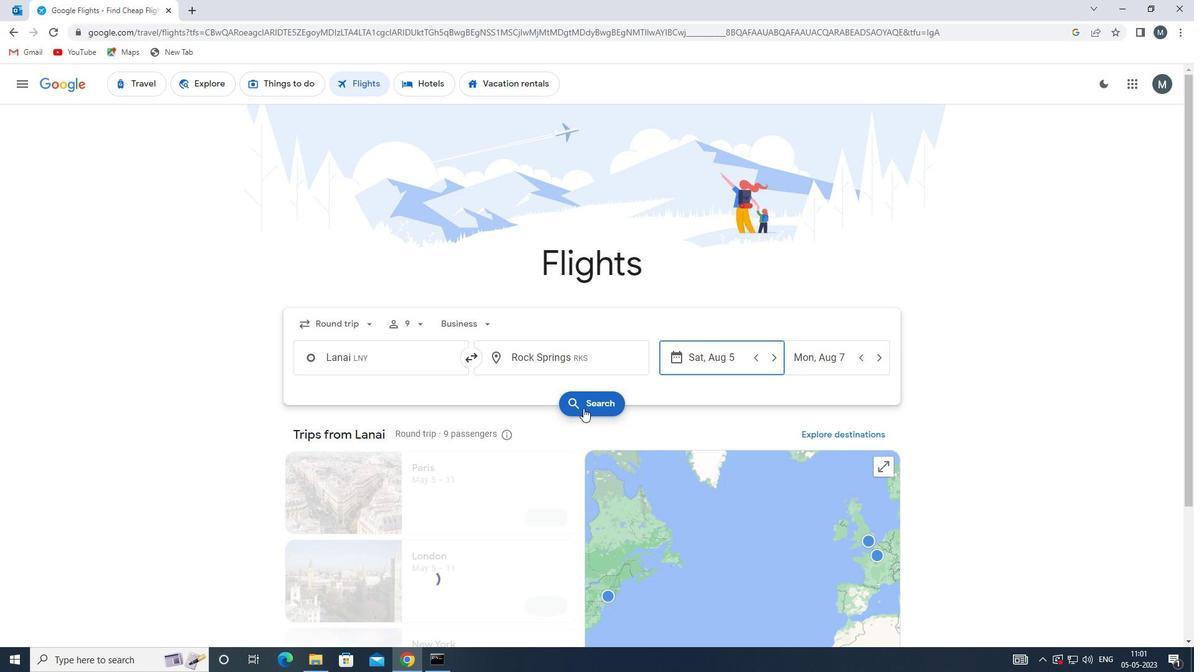 
Action: Mouse pressed left at (584, 405)
Screenshot: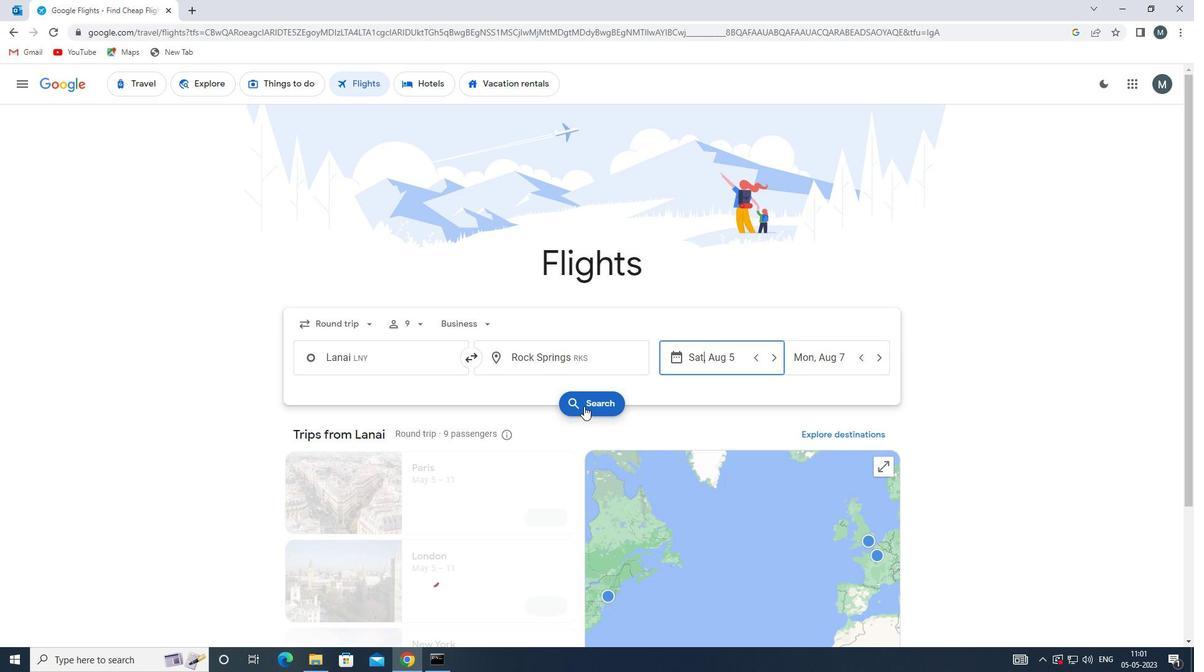 
Action: Mouse moved to (311, 200)
Screenshot: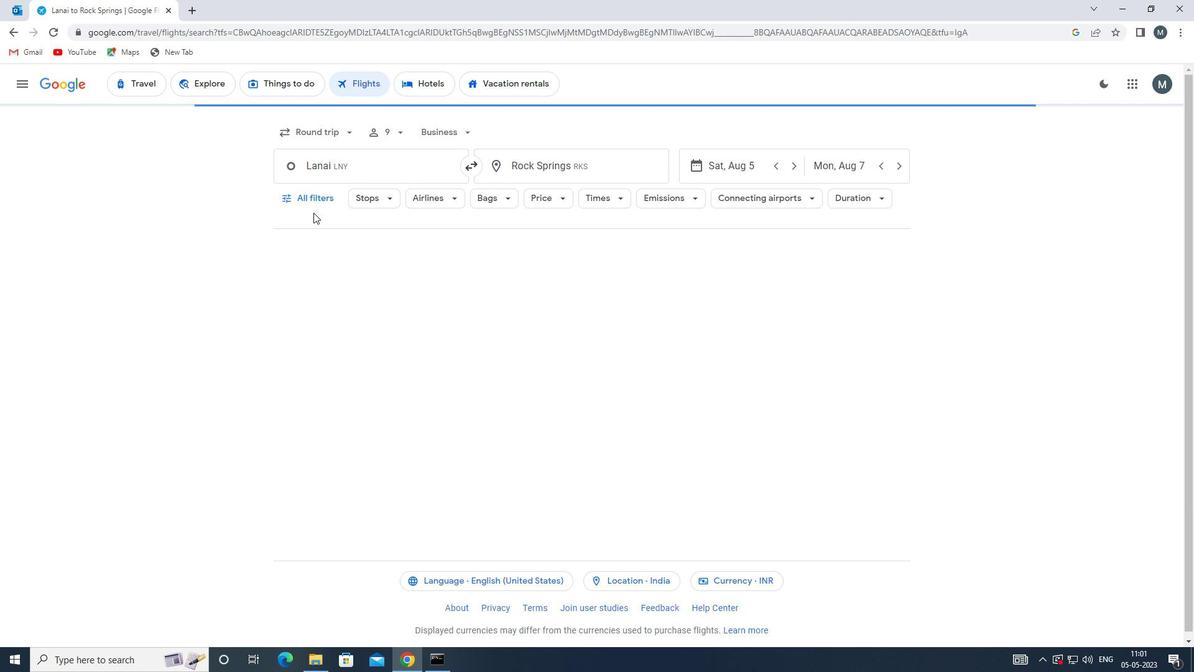 
Action: Mouse pressed left at (311, 200)
Screenshot: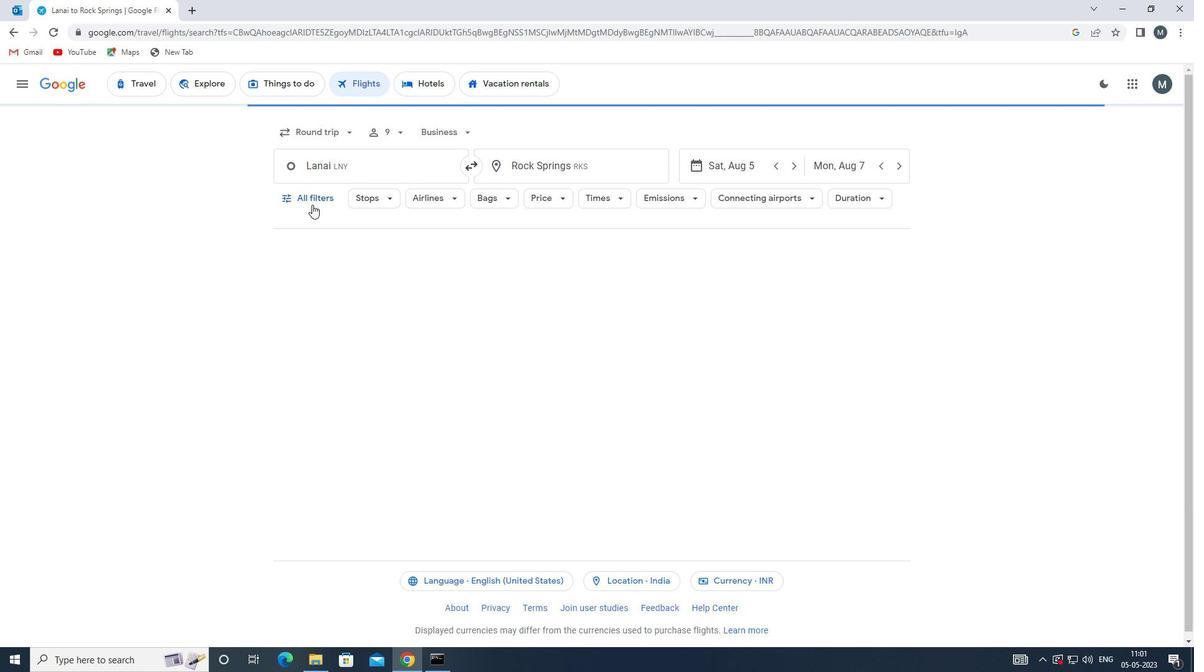
Action: Mouse moved to (338, 334)
Screenshot: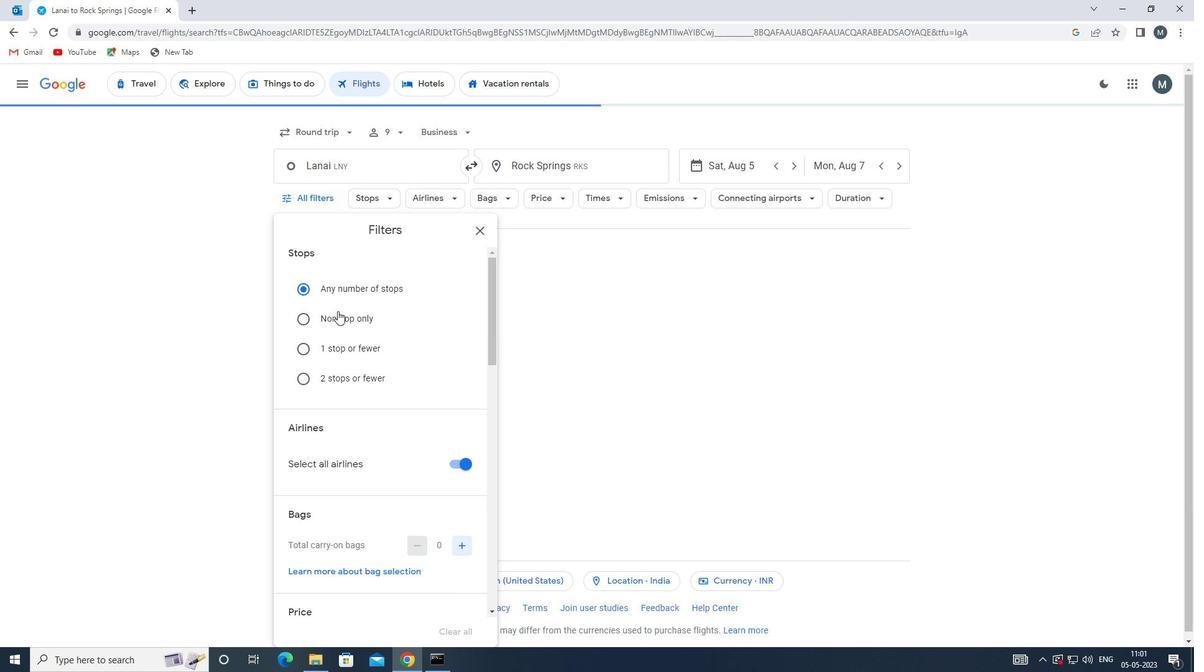 
Action: Mouse scrolled (338, 333) with delta (0, 0)
Screenshot: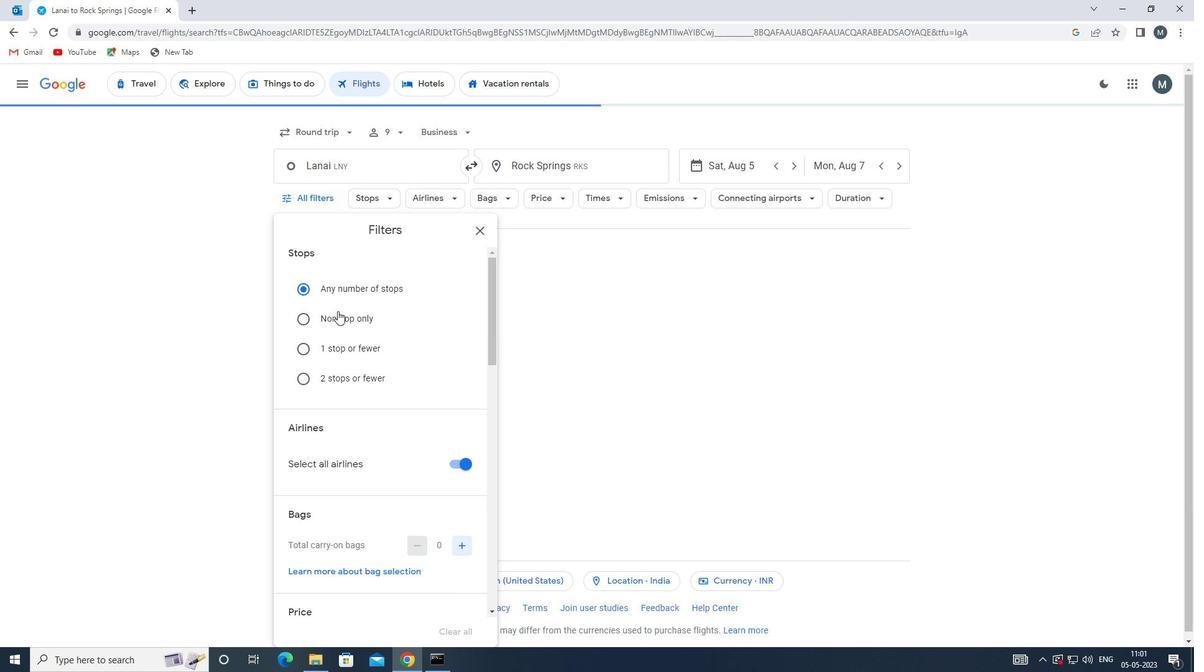 
Action: Mouse moved to (338, 337)
Screenshot: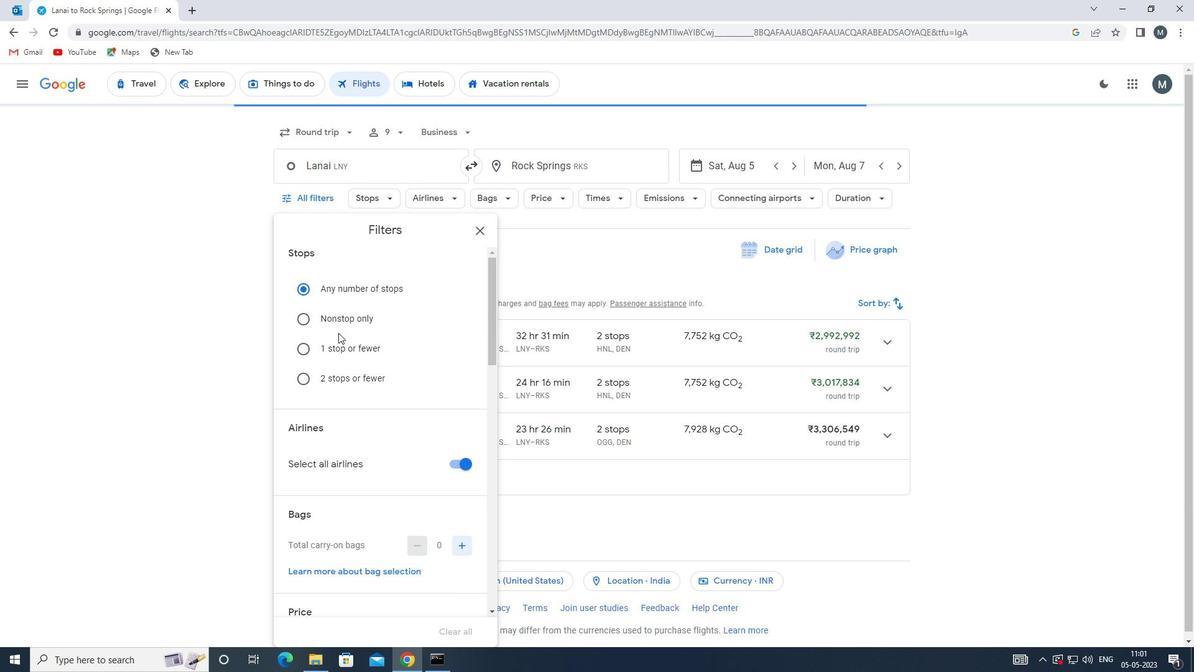
Action: Mouse scrolled (338, 336) with delta (0, 0)
Screenshot: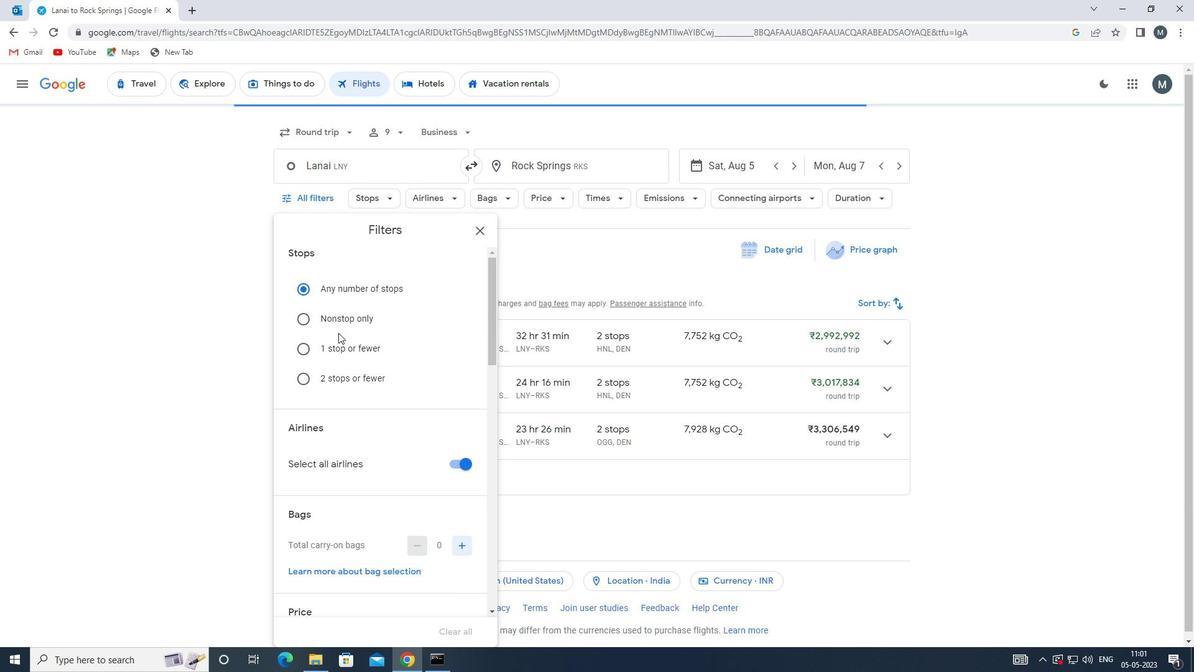 
Action: Mouse moved to (364, 360)
Screenshot: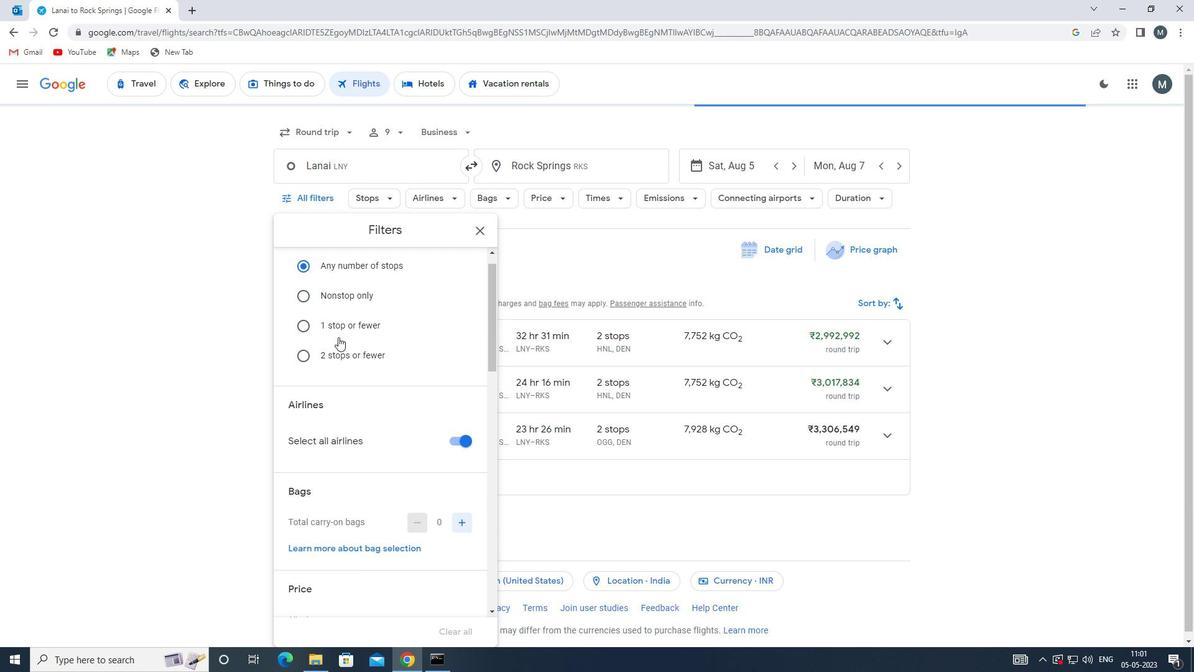 
Action: Mouse scrolled (364, 360) with delta (0, 0)
Screenshot: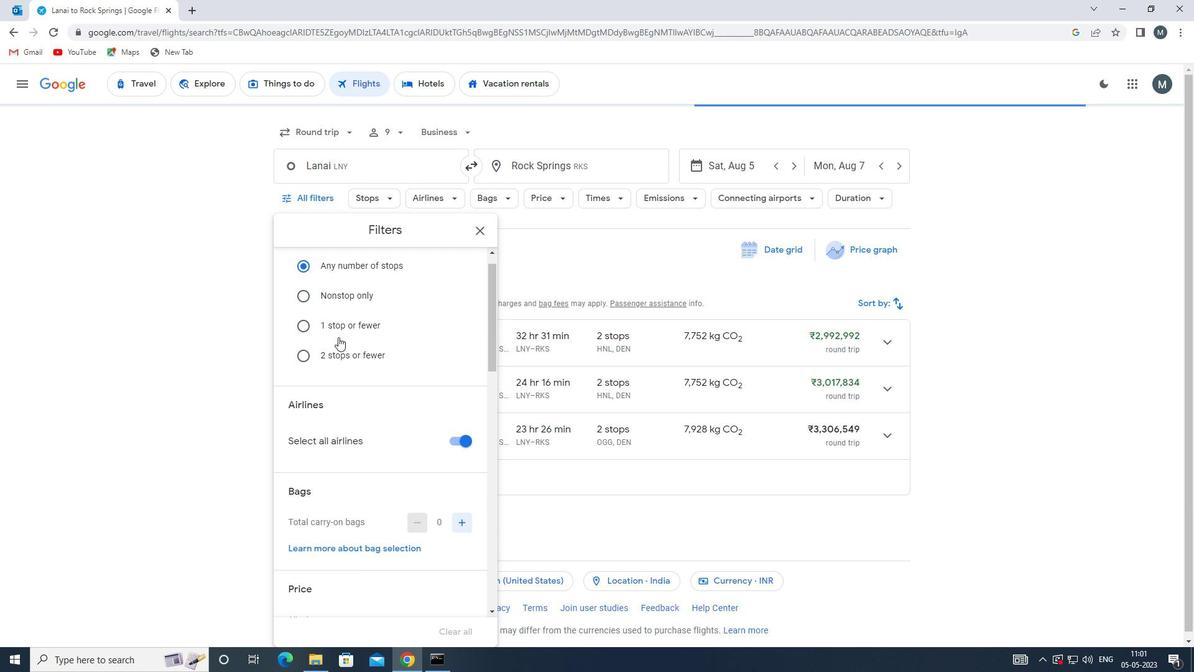 
Action: Mouse moved to (461, 401)
Screenshot: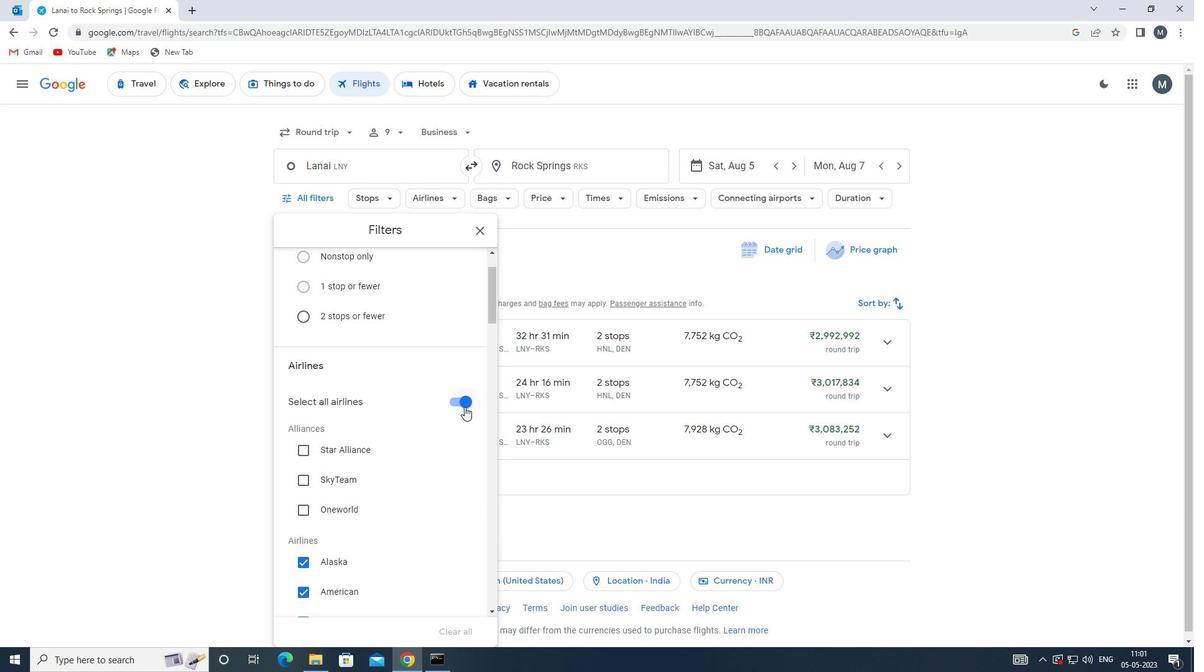 
Action: Mouse pressed left at (461, 401)
Screenshot: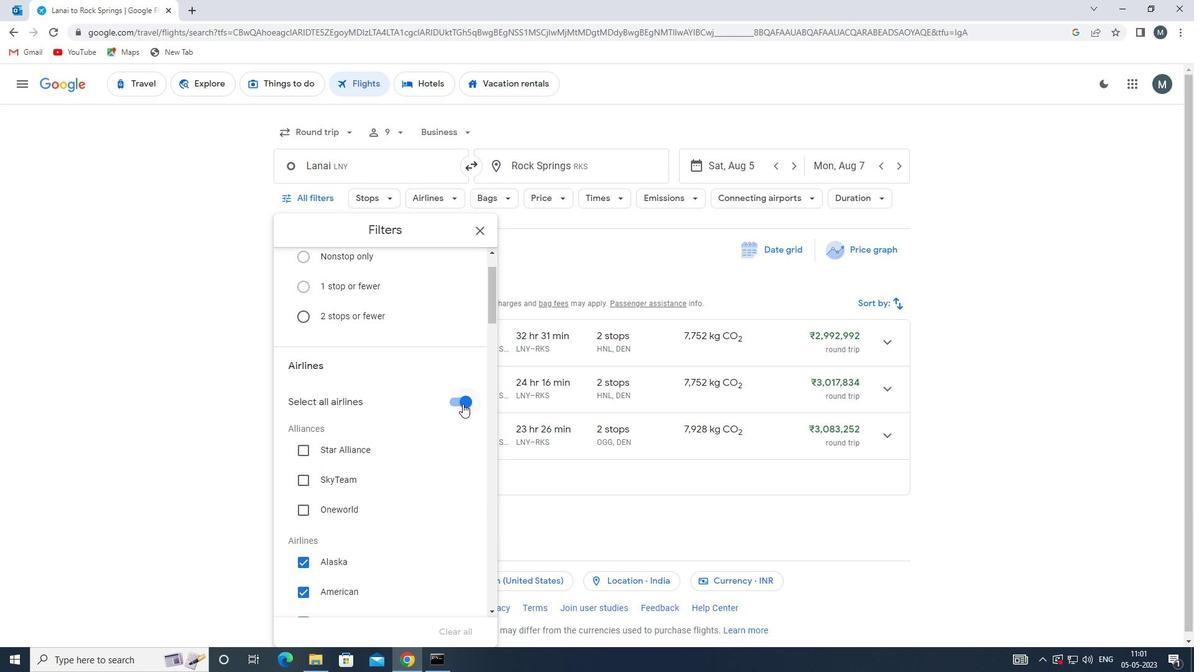 
Action: Mouse moved to (369, 405)
Screenshot: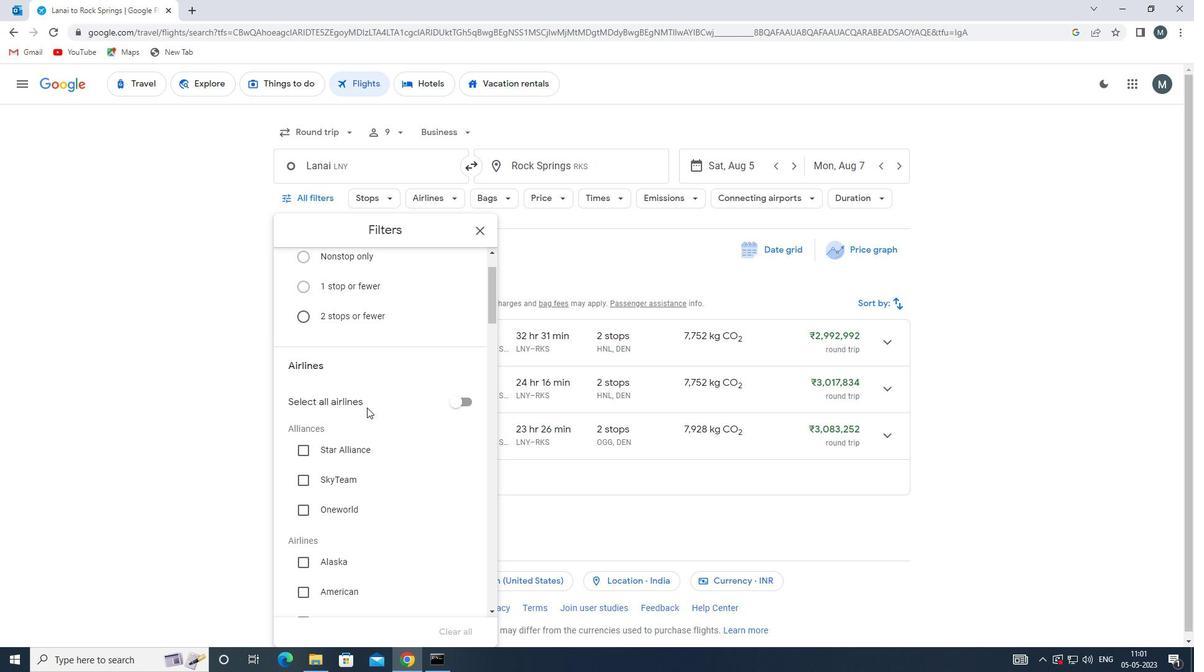 
Action: Mouse scrolled (369, 404) with delta (0, 0)
Screenshot: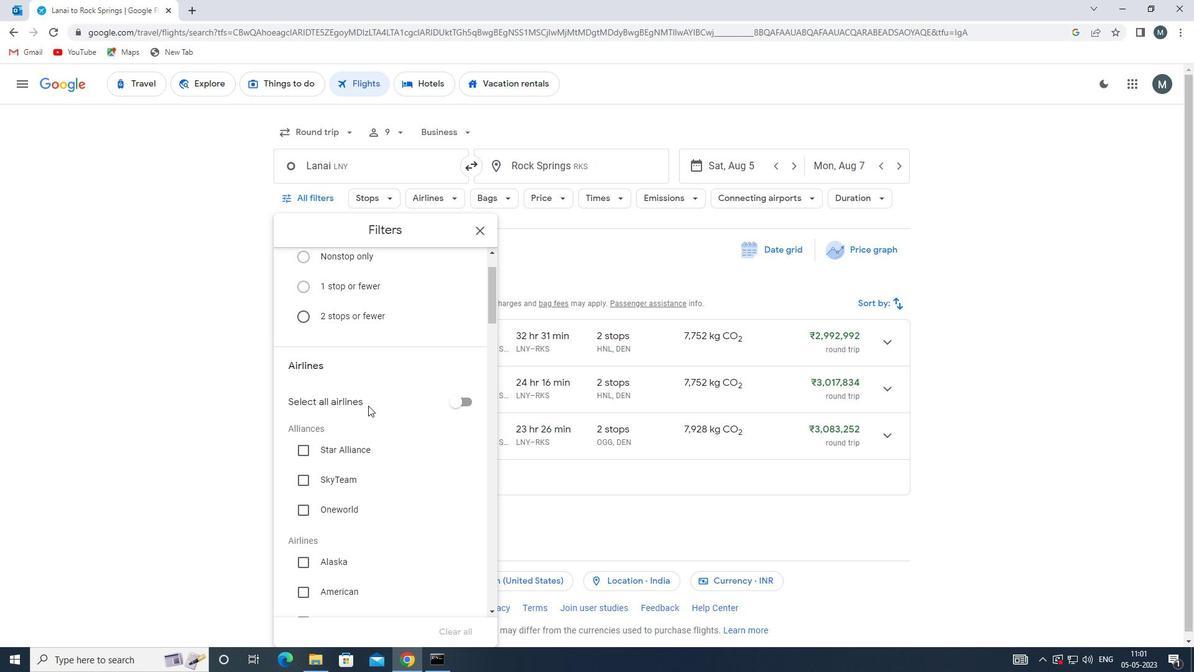 
Action: Mouse scrolled (369, 404) with delta (0, 0)
Screenshot: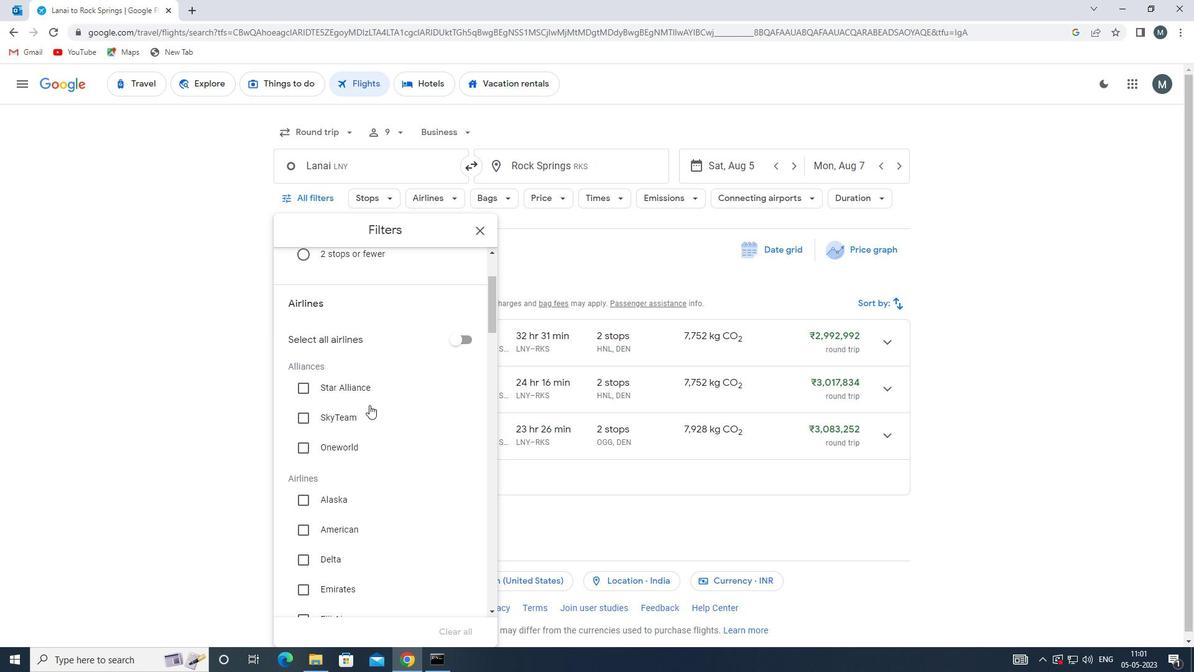 
Action: Mouse scrolled (369, 404) with delta (0, 0)
Screenshot: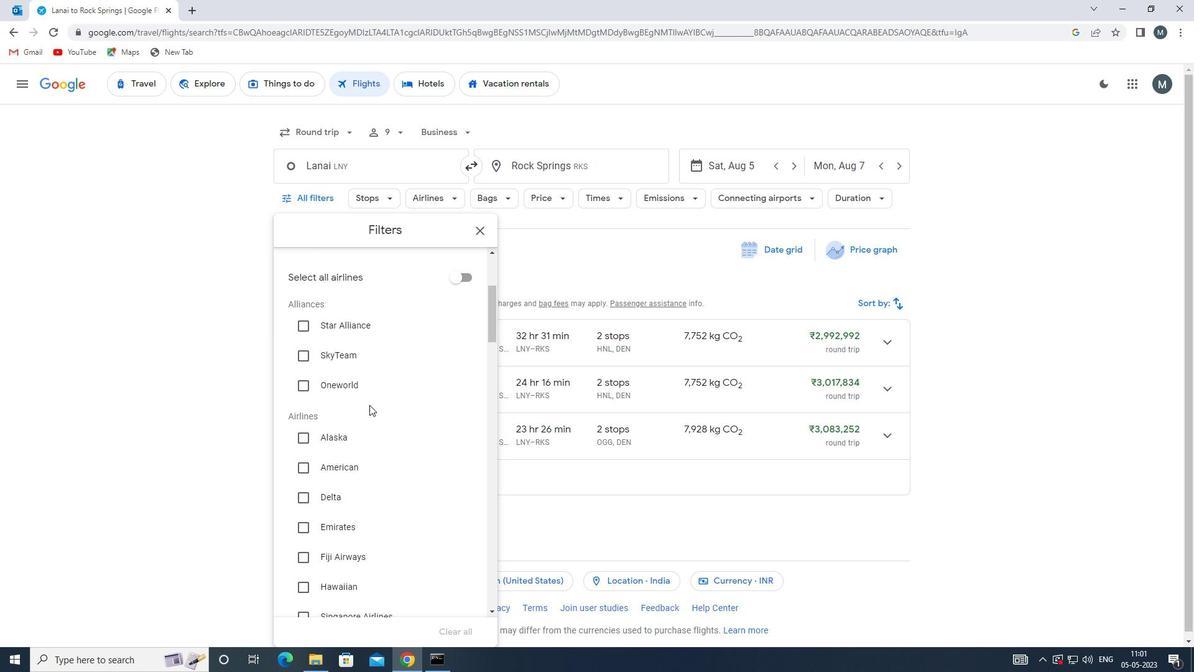 
Action: Mouse moved to (370, 404)
Screenshot: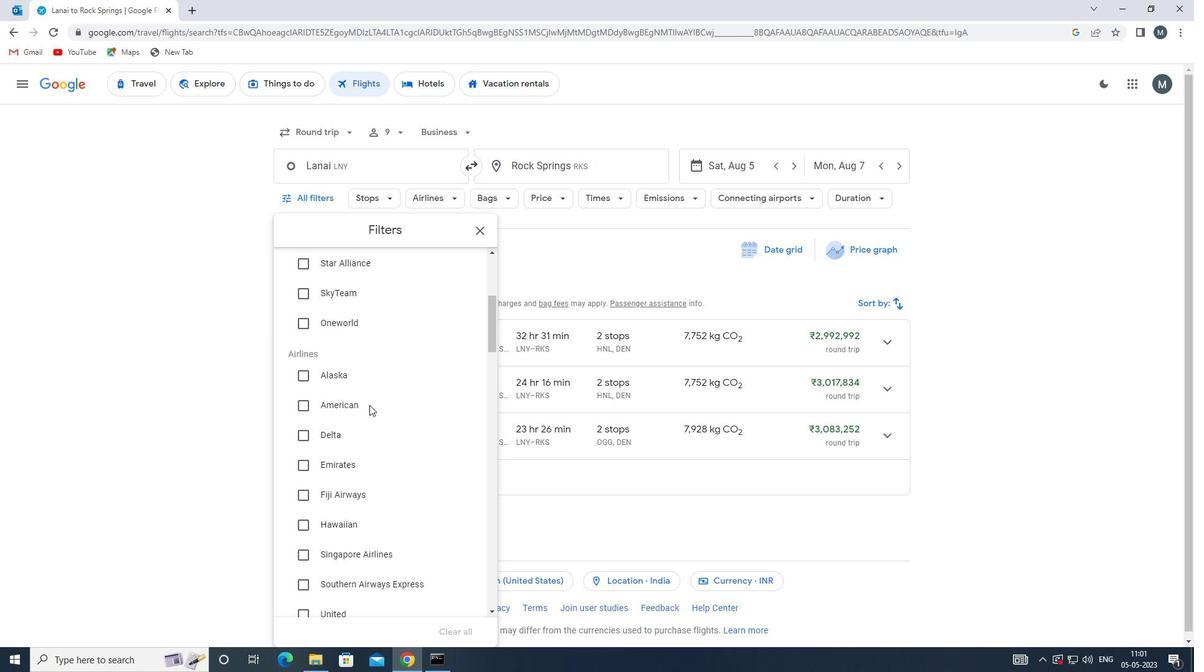 
Action: Mouse scrolled (370, 403) with delta (0, 0)
Screenshot: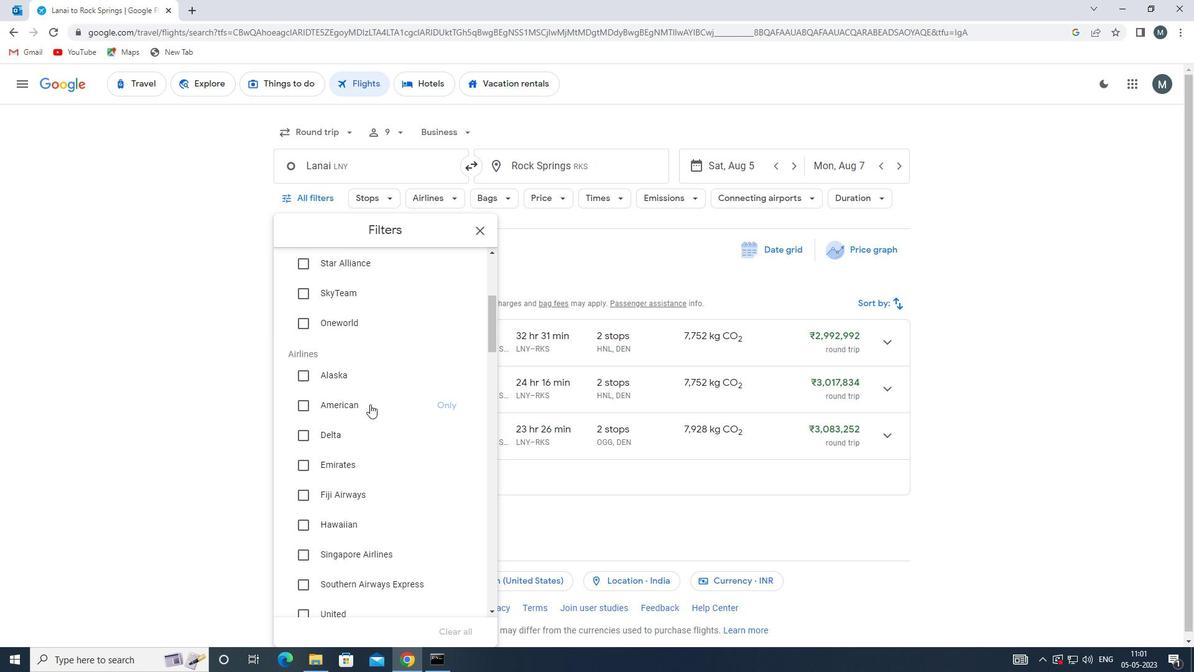 
Action: Mouse scrolled (370, 403) with delta (0, 0)
Screenshot: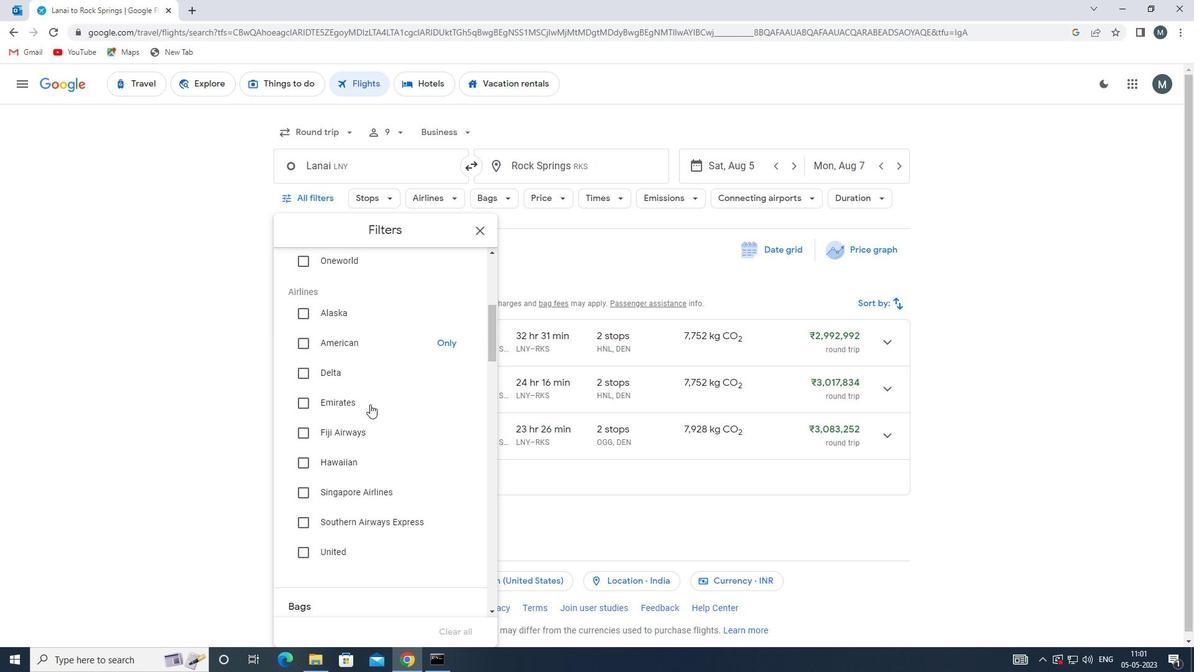 
Action: Mouse moved to (390, 398)
Screenshot: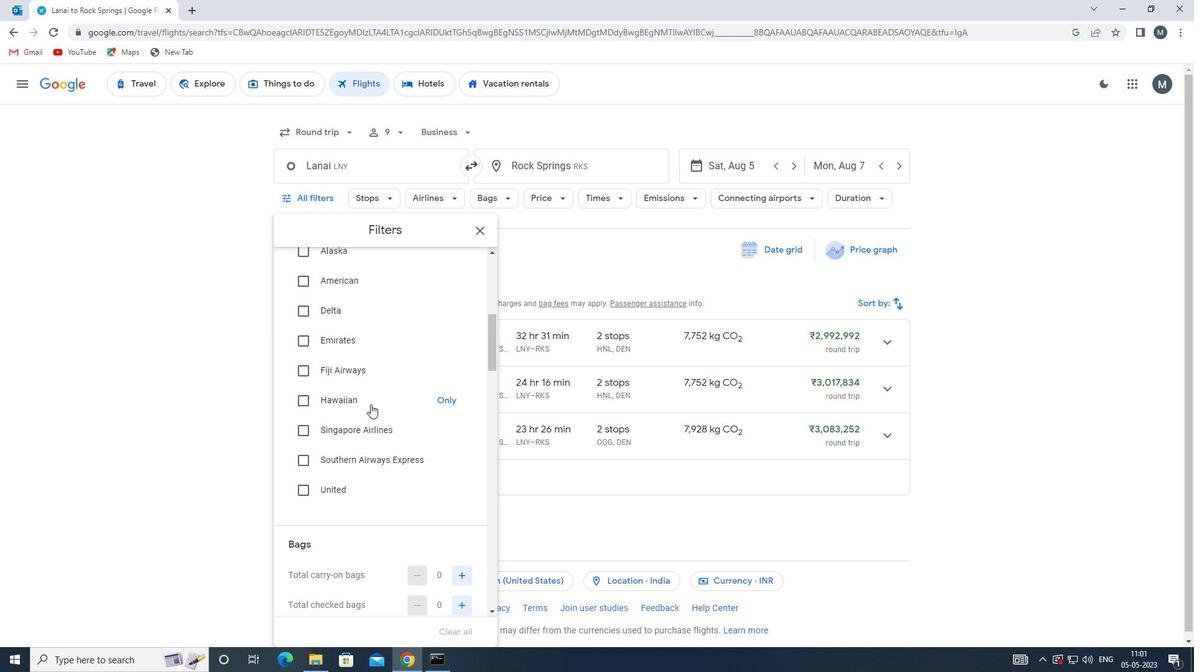 
Action: Mouse scrolled (390, 398) with delta (0, 0)
Screenshot: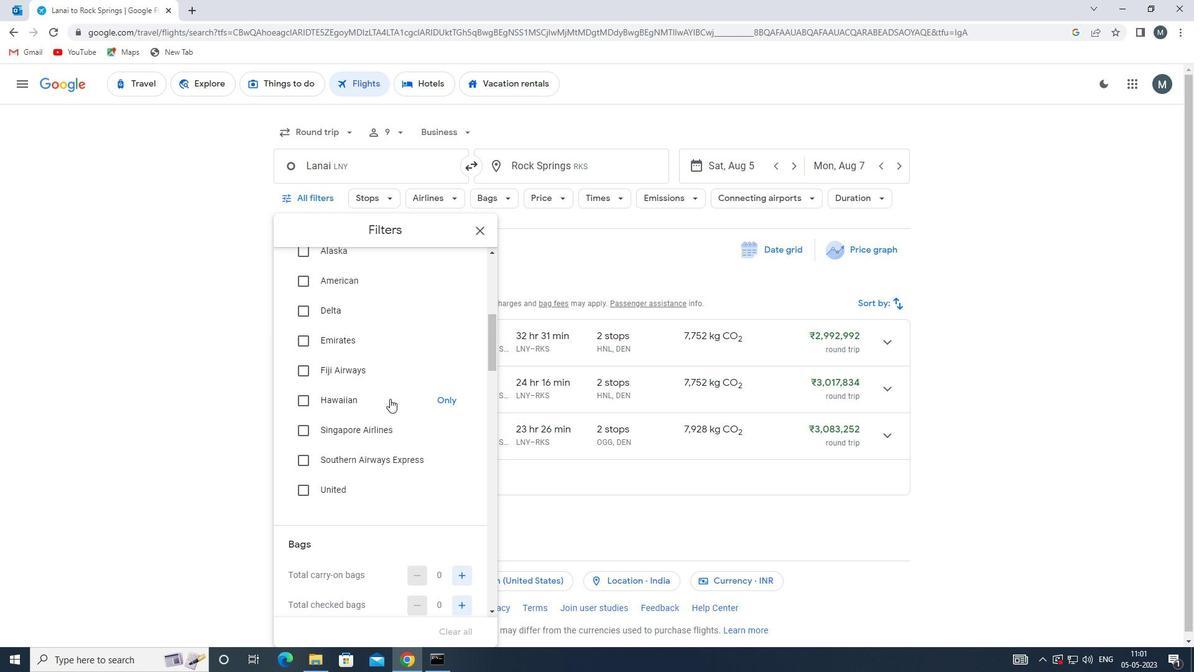 
Action: Mouse moved to (388, 400)
Screenshot: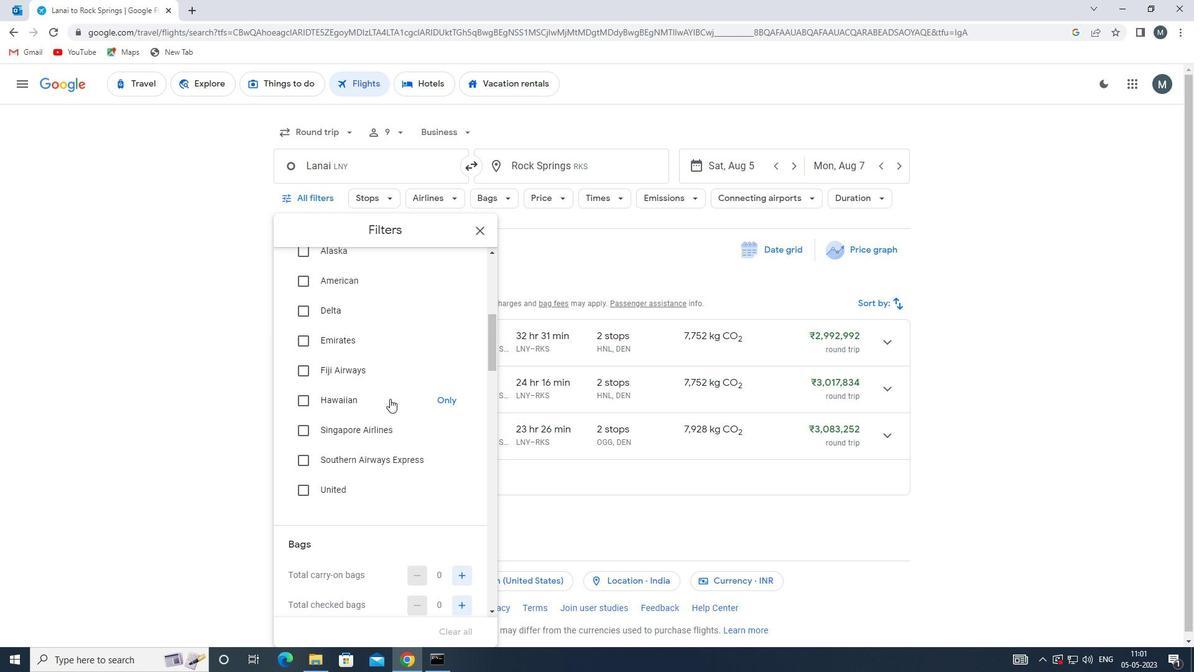 
Action: Mouse scrolled (388, 400) with delta (0, 0)
Screenshot: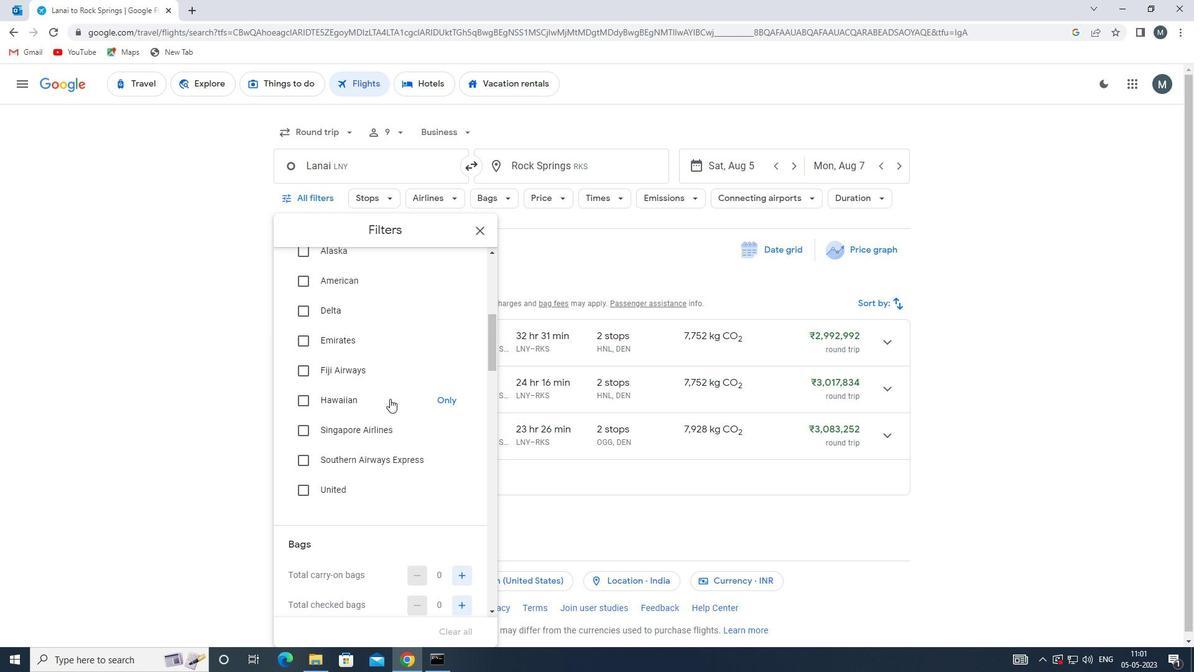 
Action: Mouse moved to (388, 408)
Screenshot: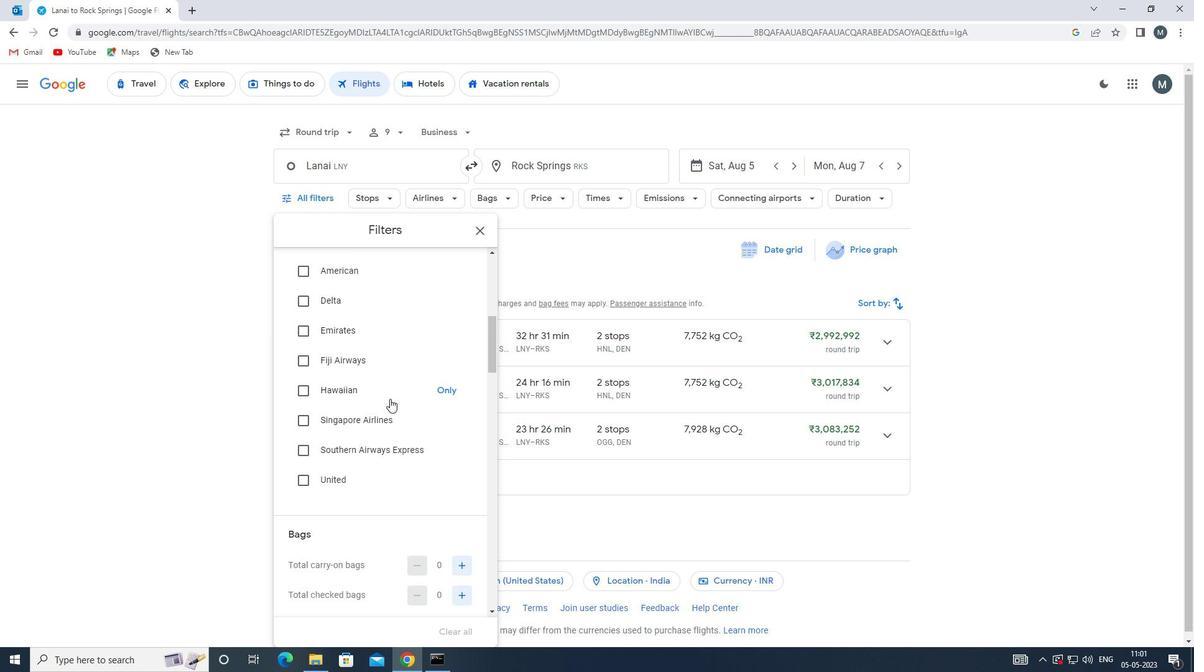 
Action: Mouse scrolled (388, 407) with delta (0, 0)
Screenshot: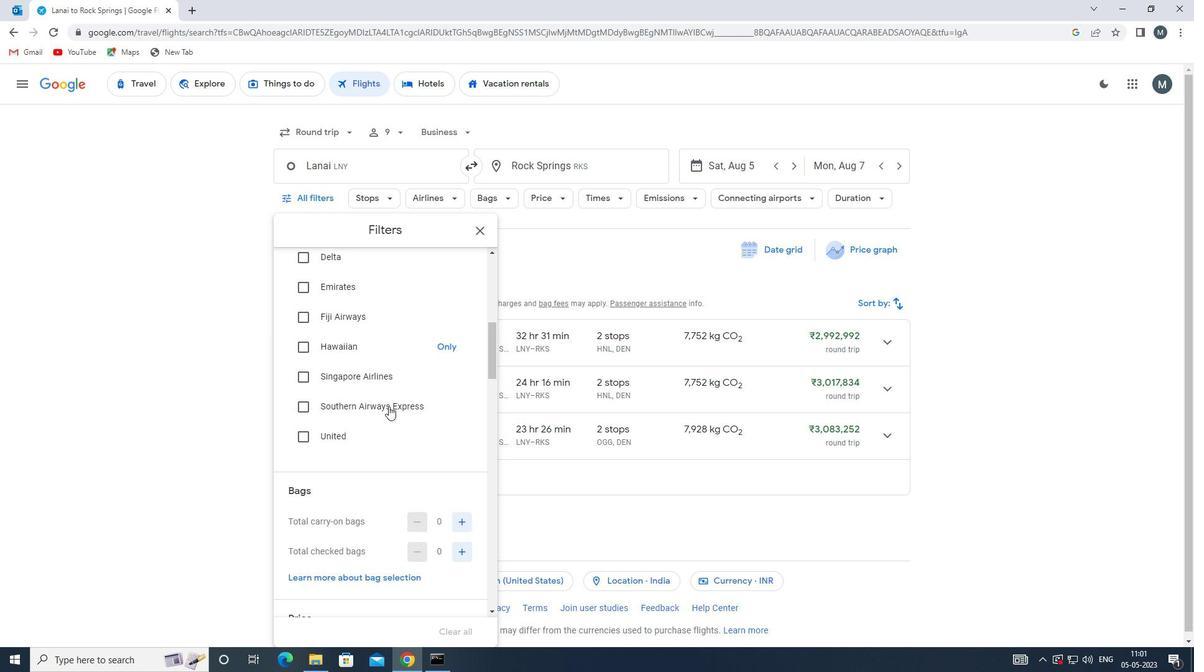 
Action: Mouse moved to (468, 390)
Screenshot: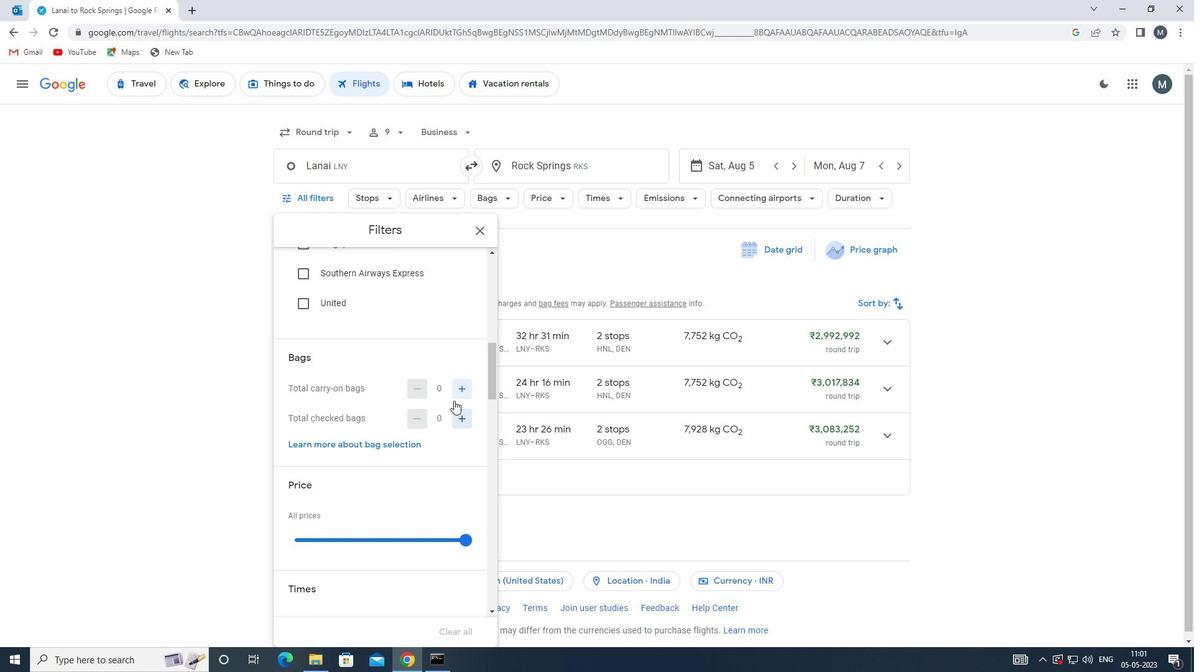 
Action: Mouse pressed left at (468, 390)
Screenshot: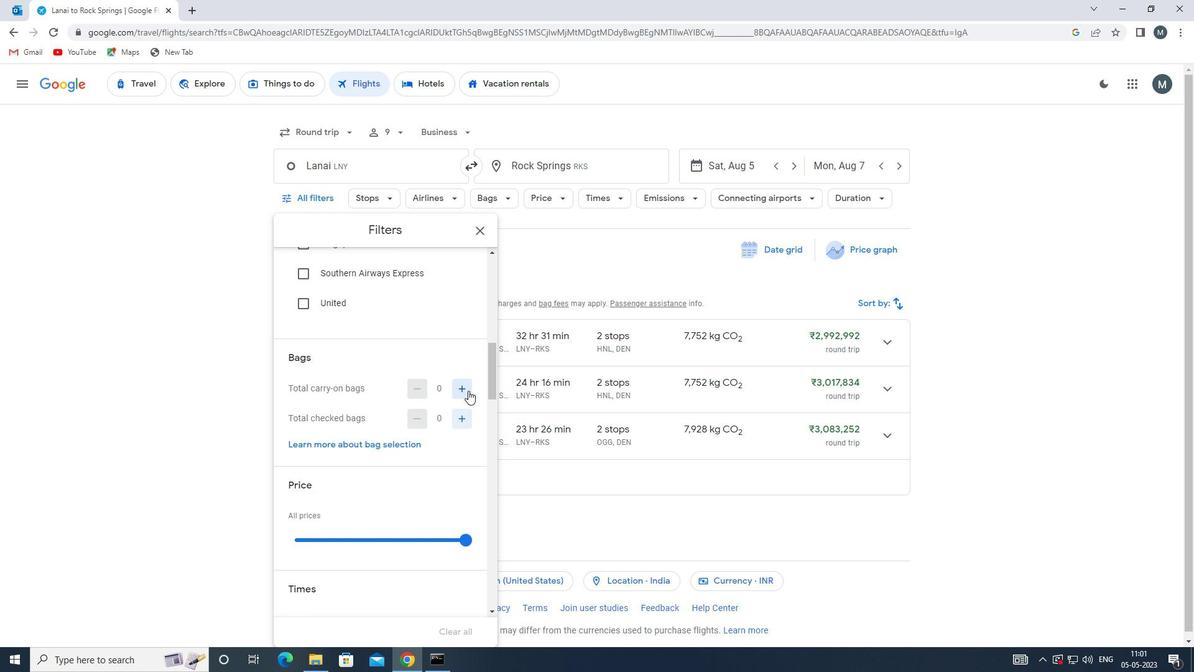 
Action: Mouse moved to (403, 403)
Screenshot: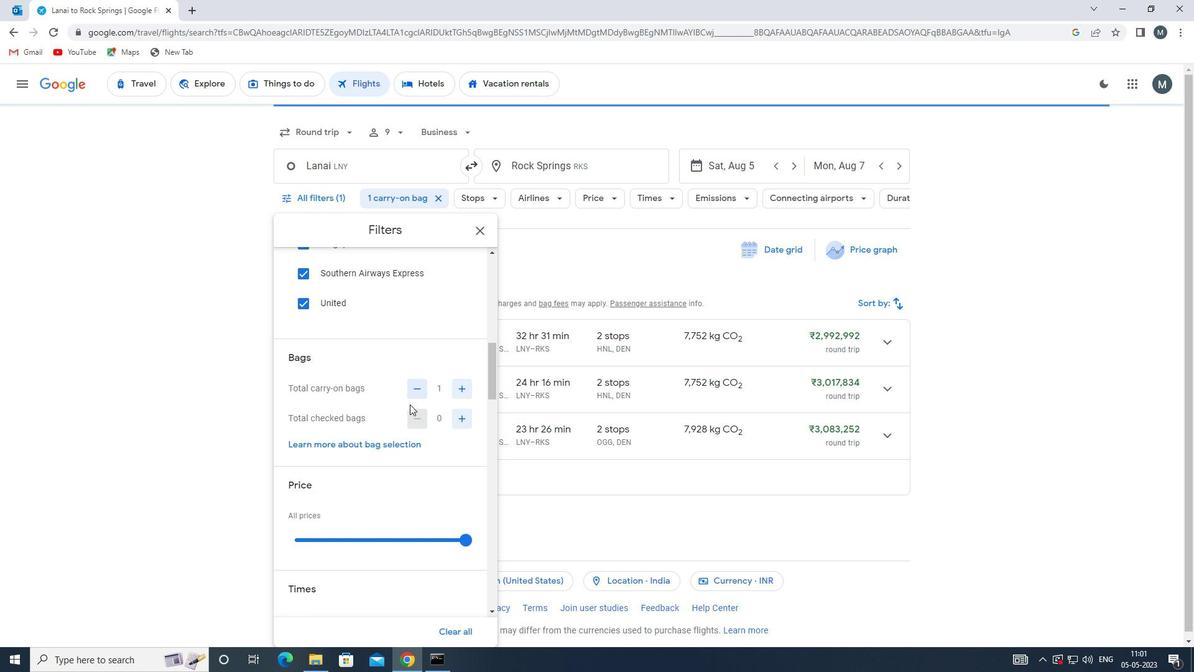
Action: Mouse scrolled (403, 403) with delta (0, 0)
Screenshot: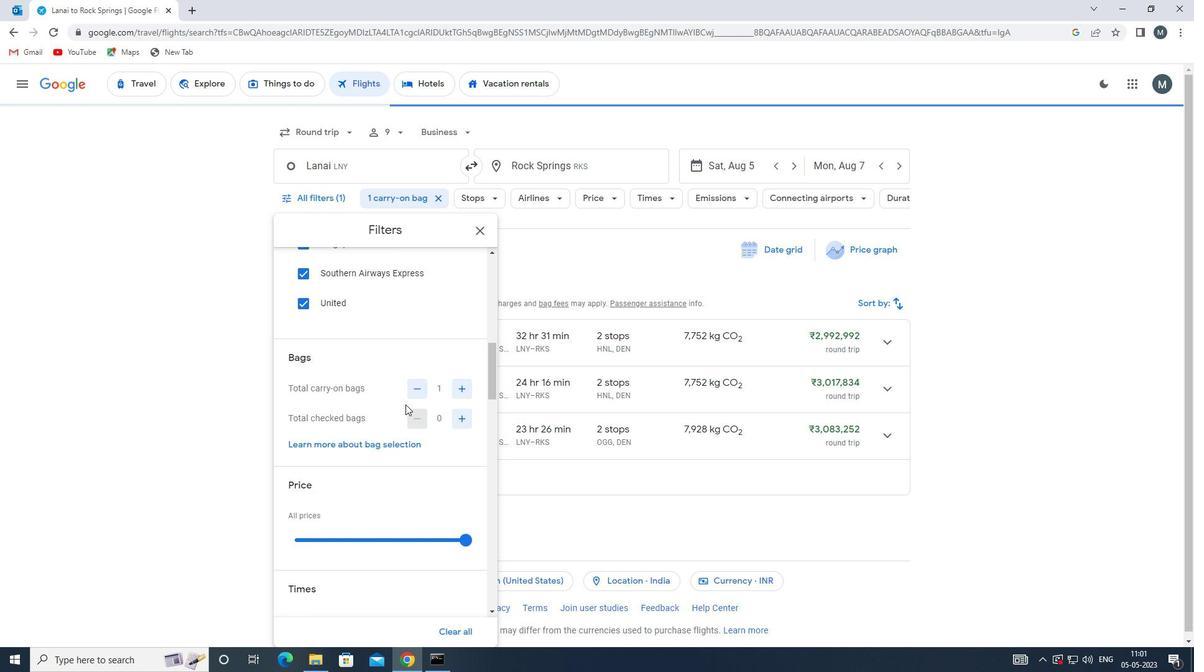 
Action: Mouse moved to (378, 403)
Screenshot: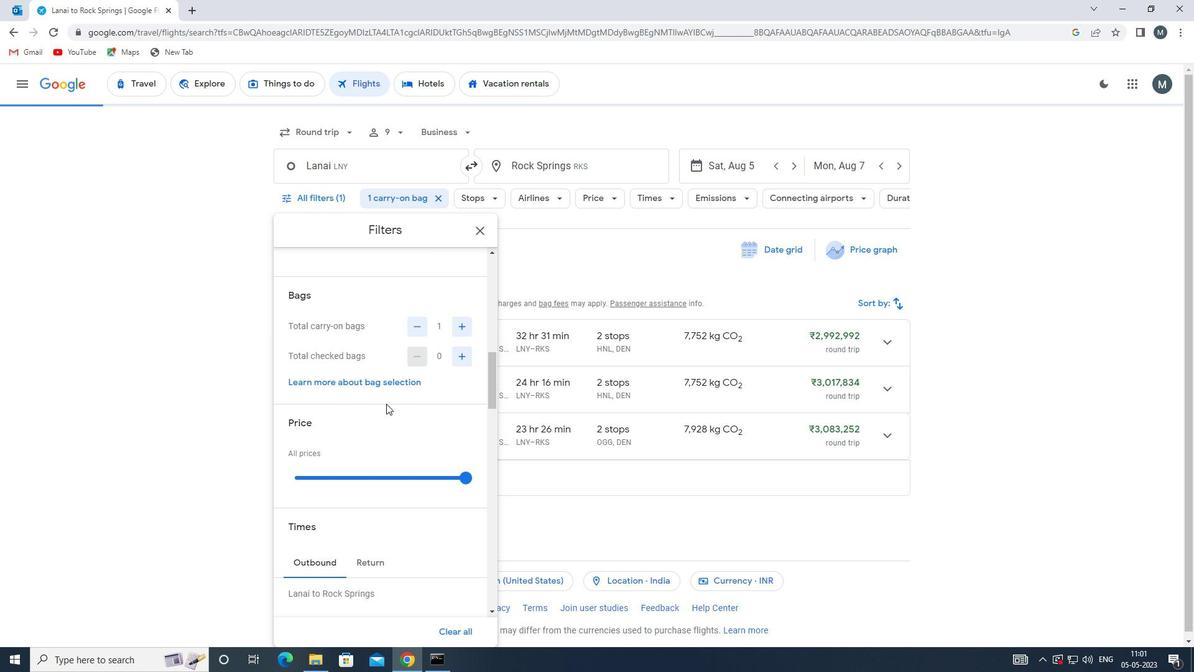 
Action: Mouse scrolled (378, 402) with delta (0, 0)
Screenshot: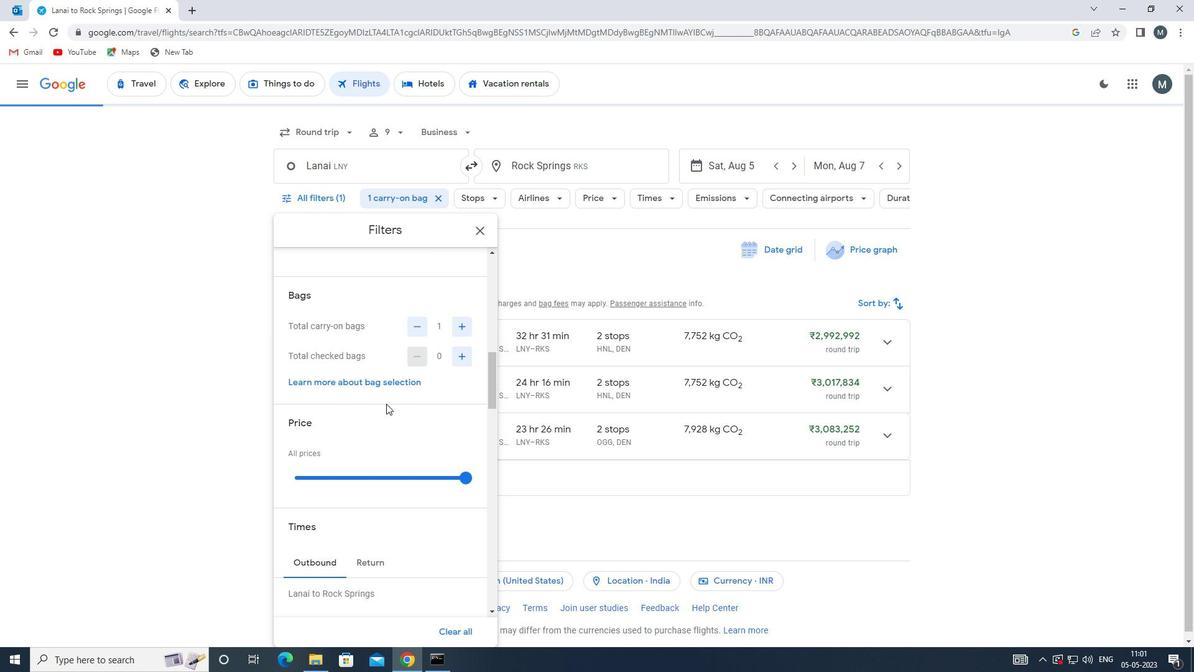 
Action: Mouse moved to (340, 411)
Screenshot: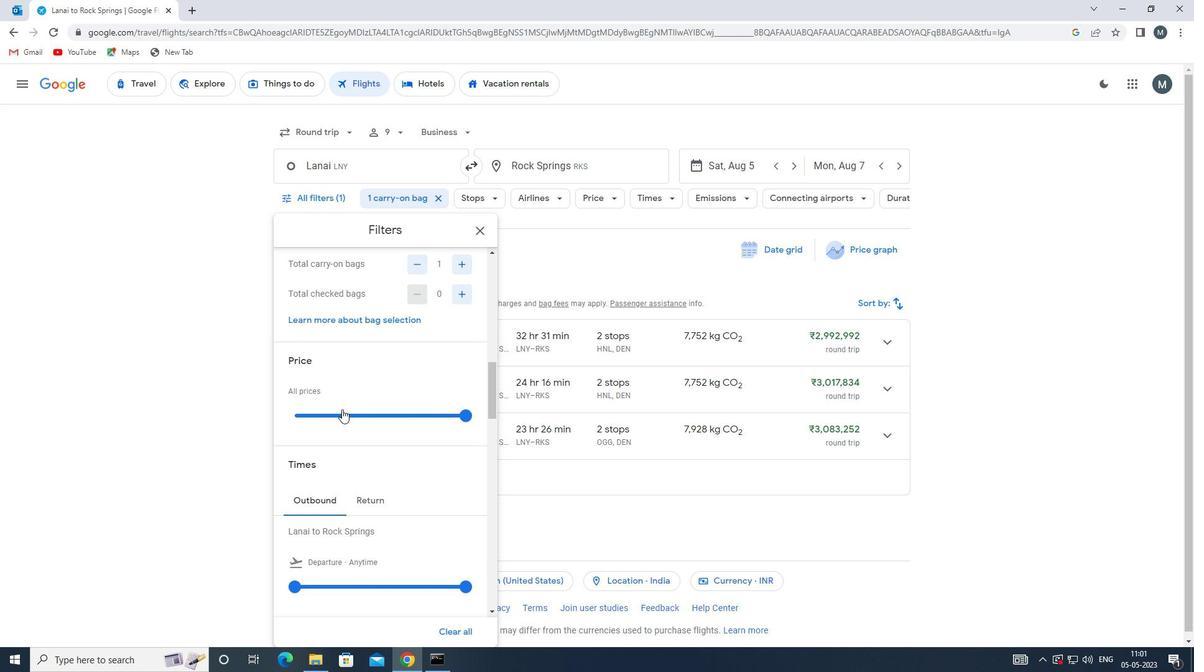 
Action: Mouse pressed left at (340, 411)
Screenshot: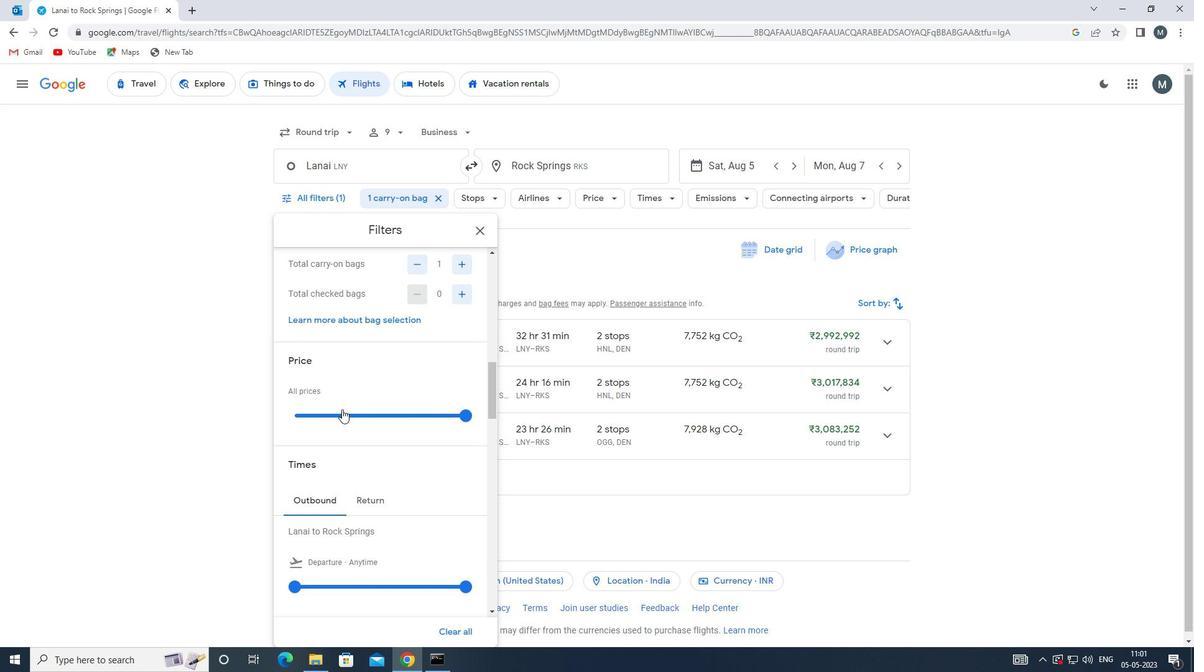 
Action: Mouse pressed left at (340, 411)
Screenshot: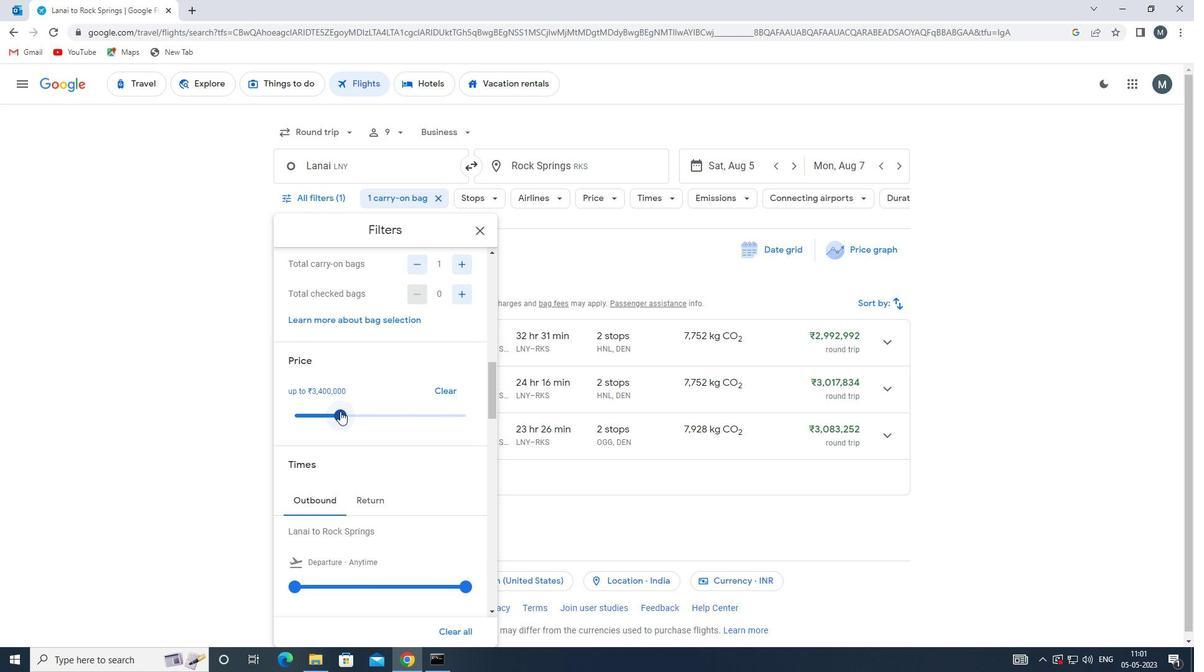 
Action: Mouse moved to (436, 385)
Screenshot: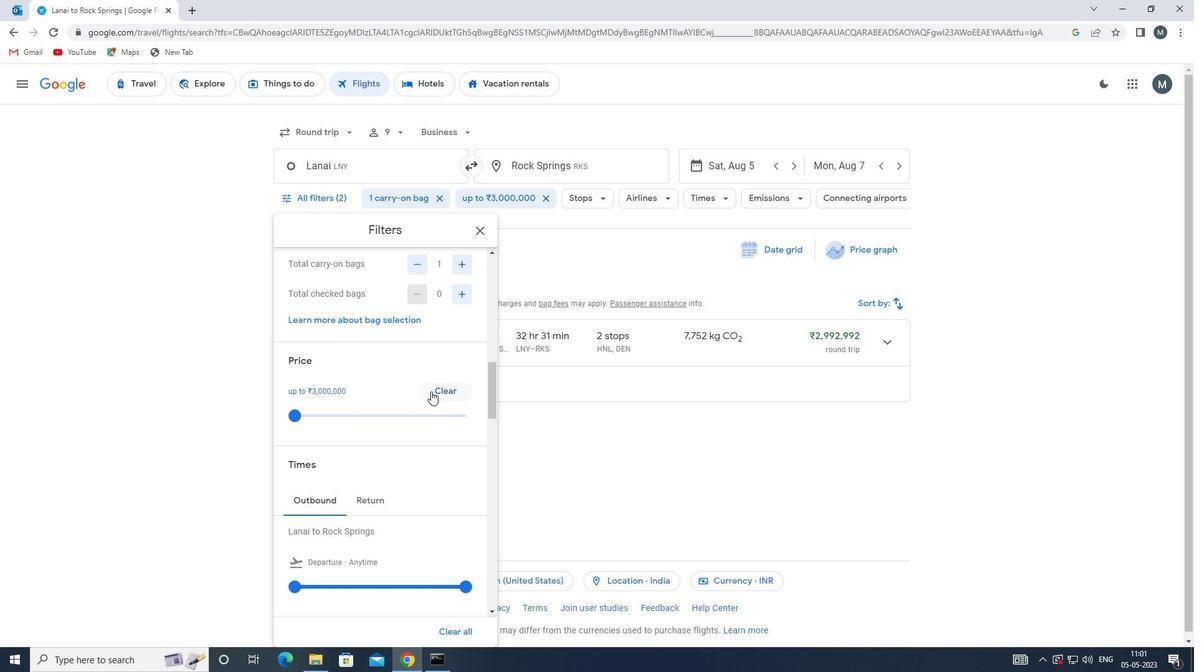 
Action: Mouse scrolled (436, 385) with delta (0, 0)
Screenshot: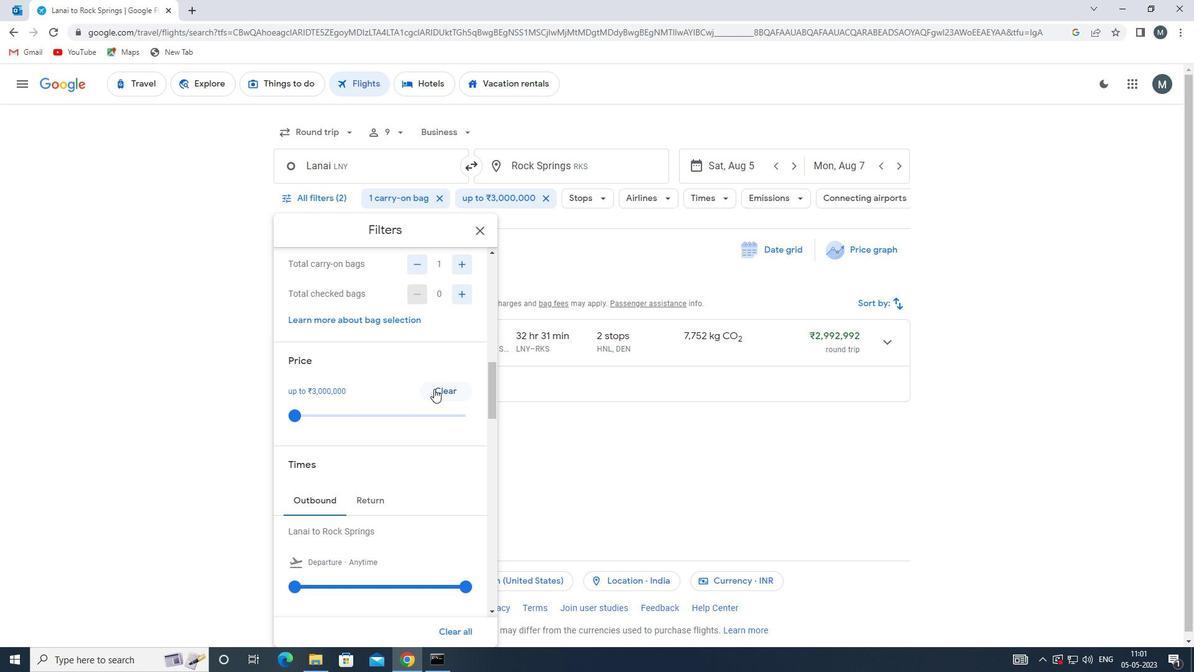 
Action: Mouse scrolled (436, 385) with delta (0, 0)
Screenshot: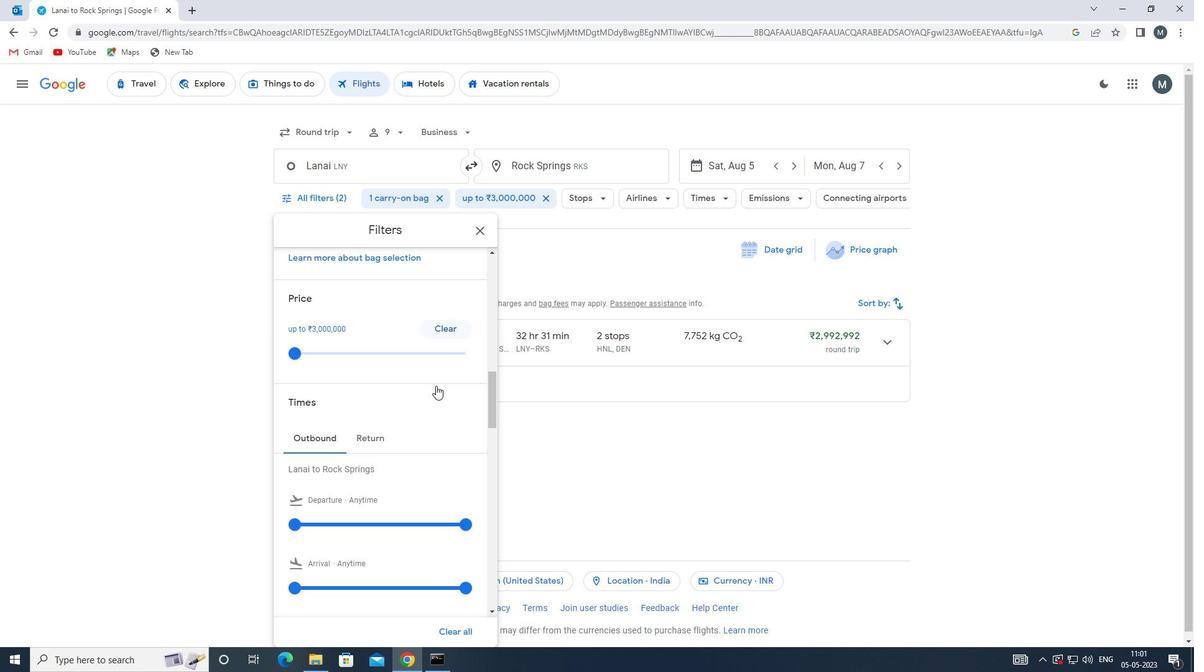 
Action: Mouse moved to (302, 464)
Screenshot: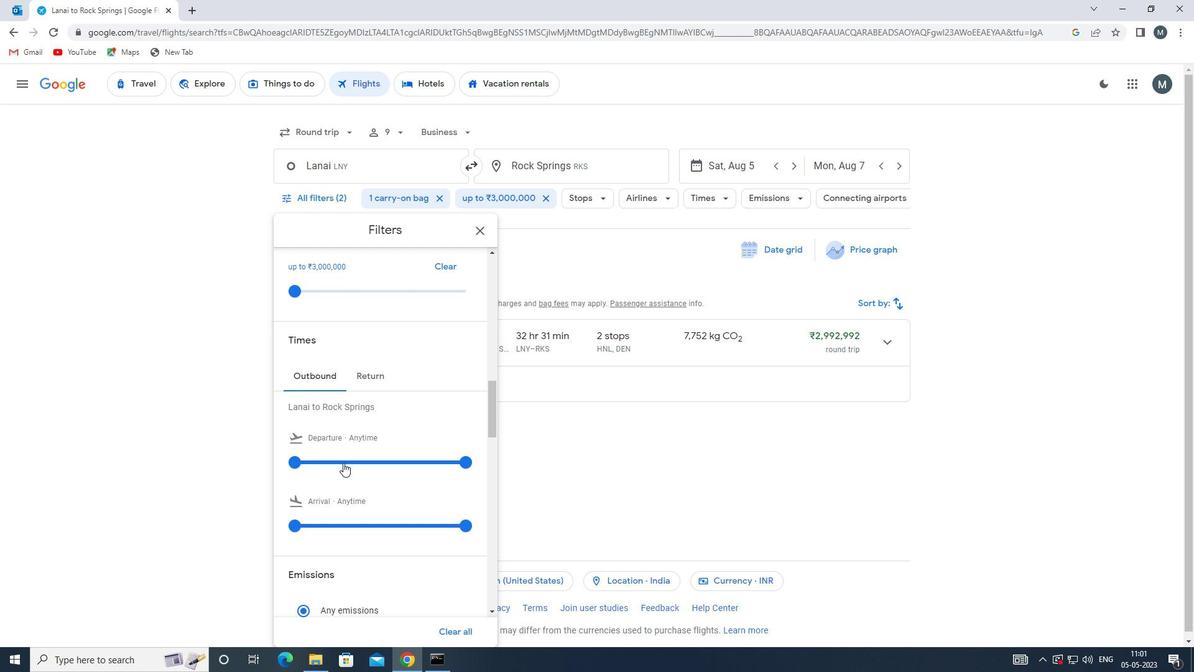 
Action: Mouse pressed left at (302, 464)
Screenshot: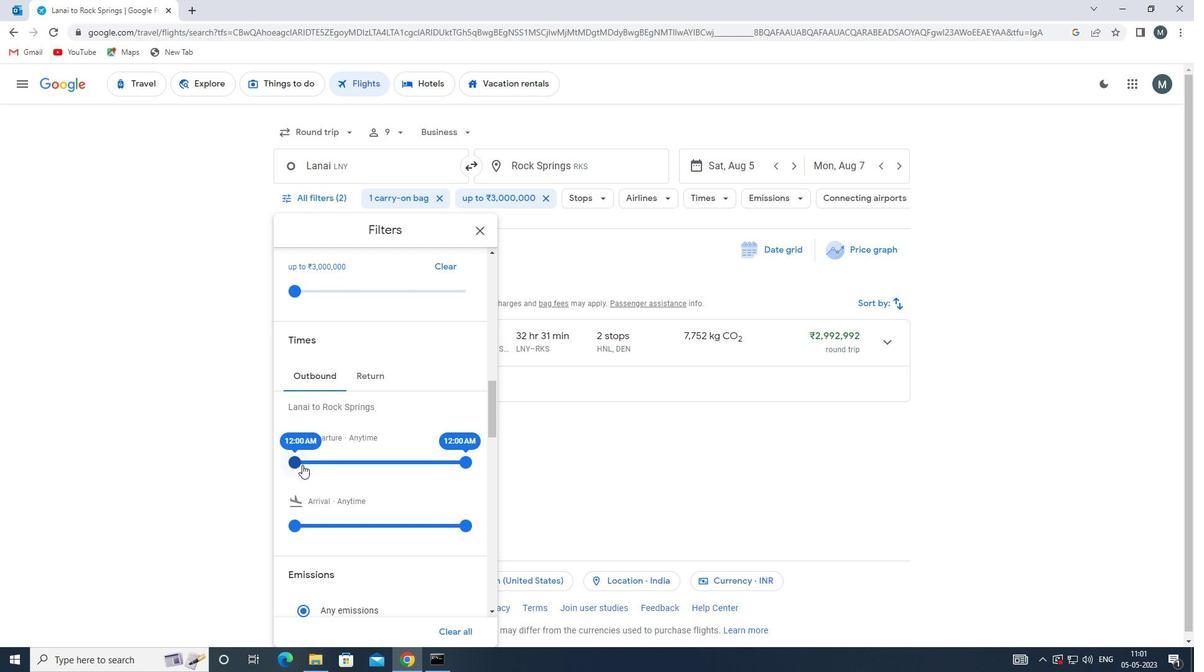 
Action: Mouse moved to (421, 450)
Screenshot: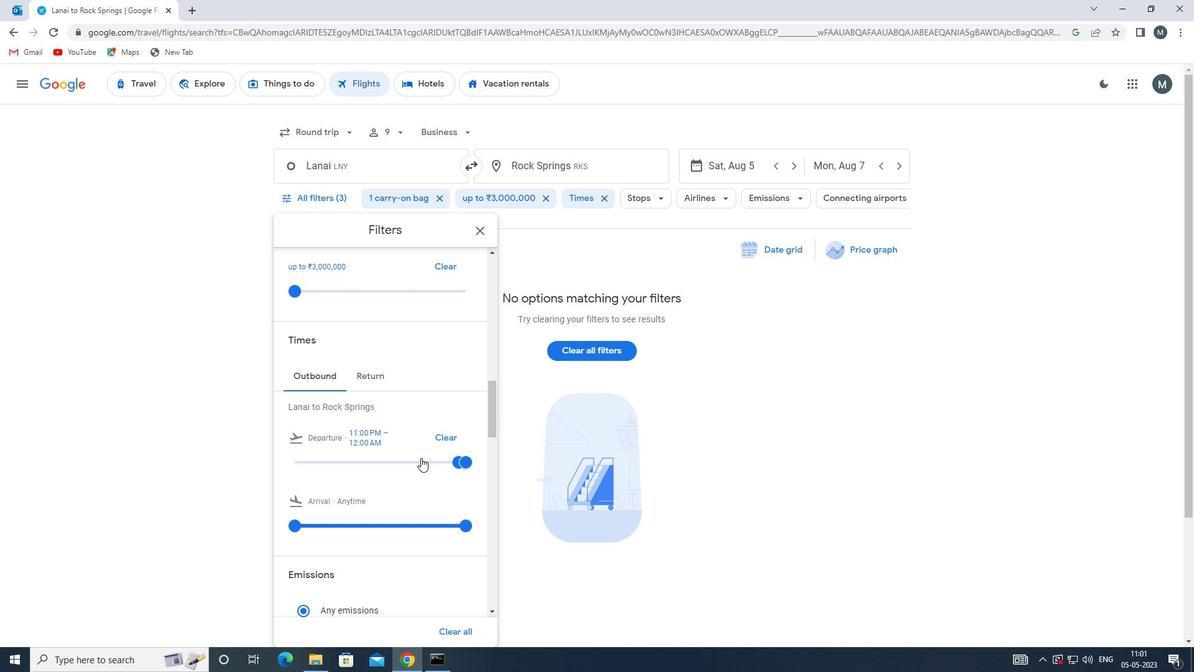 
Action: Mouse scrolled (421, 449) with delta (0, 0)
Screenshot: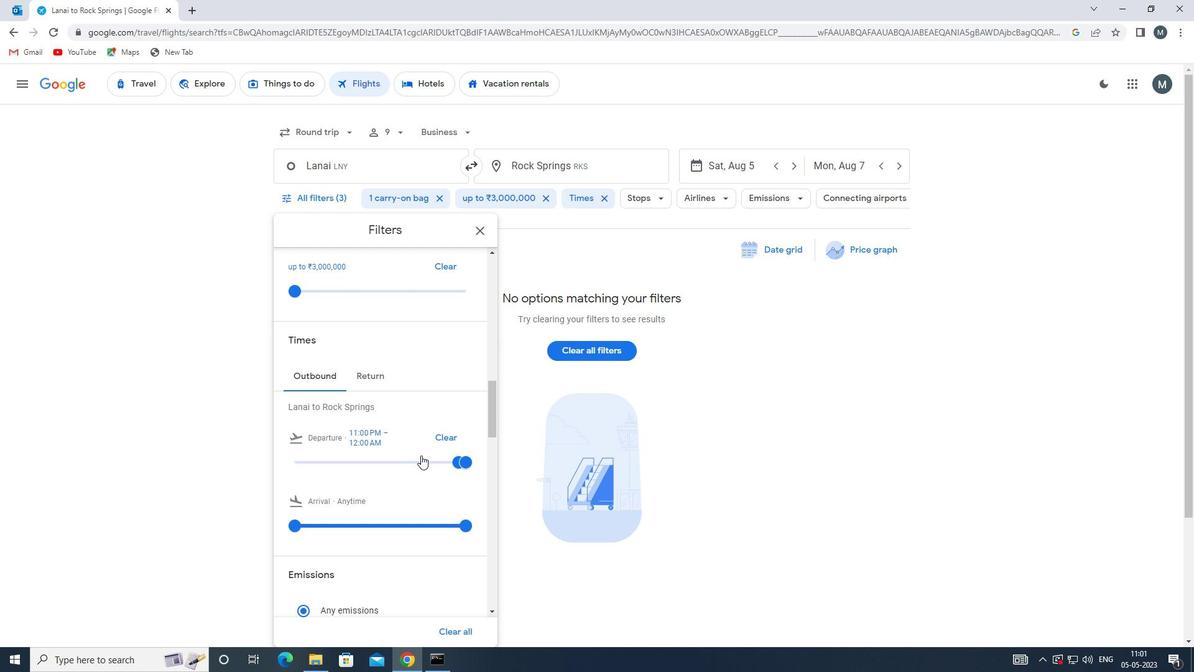 
Action: Mouse scrolled (421, 449) with delta (0, 0)
Screenshot: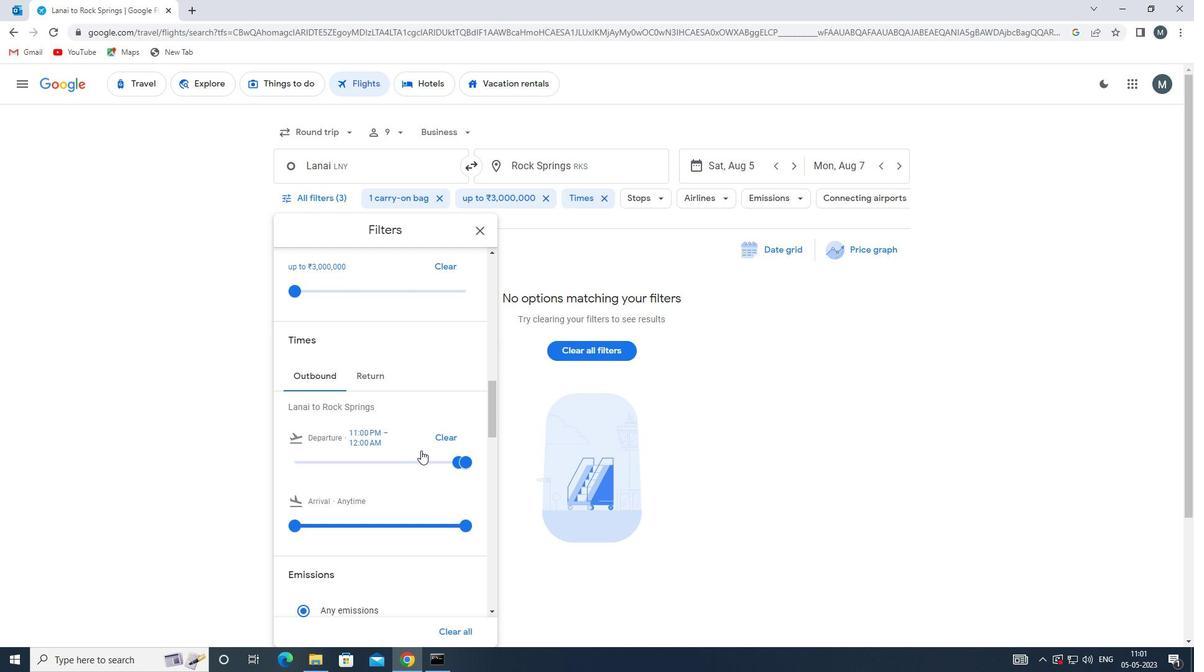 
Action: Mouse moved to (434, 334)
Screenshot: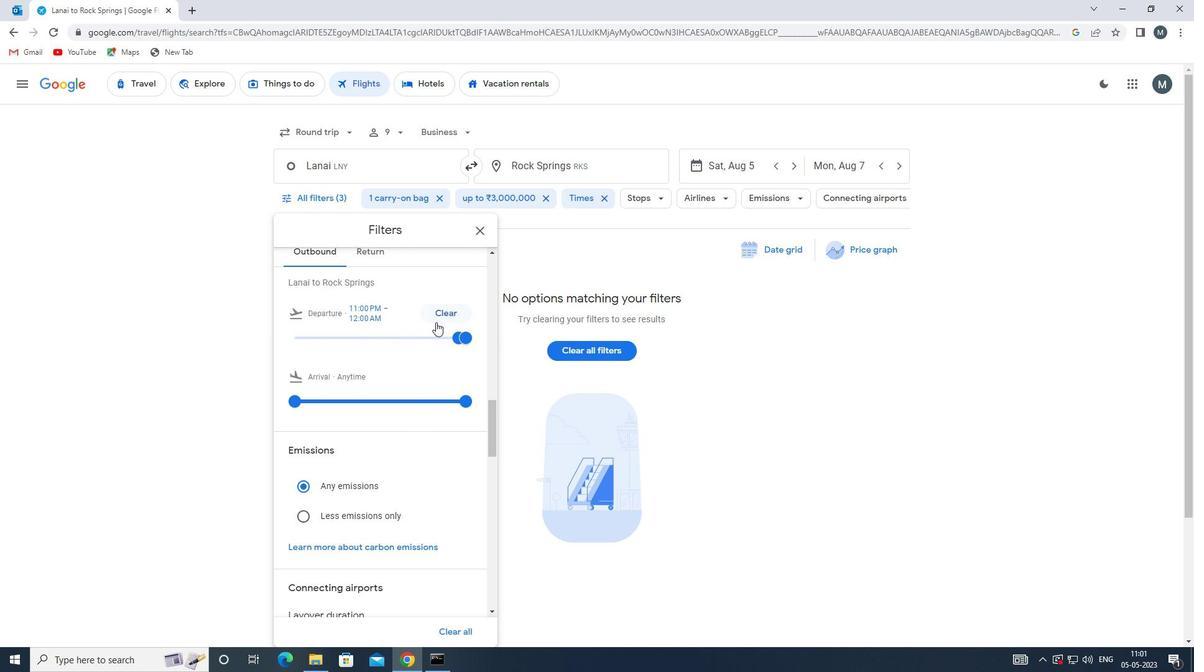 
Action: Mouse scrolled (434, 334) with delta (0, 0)
Screenshot: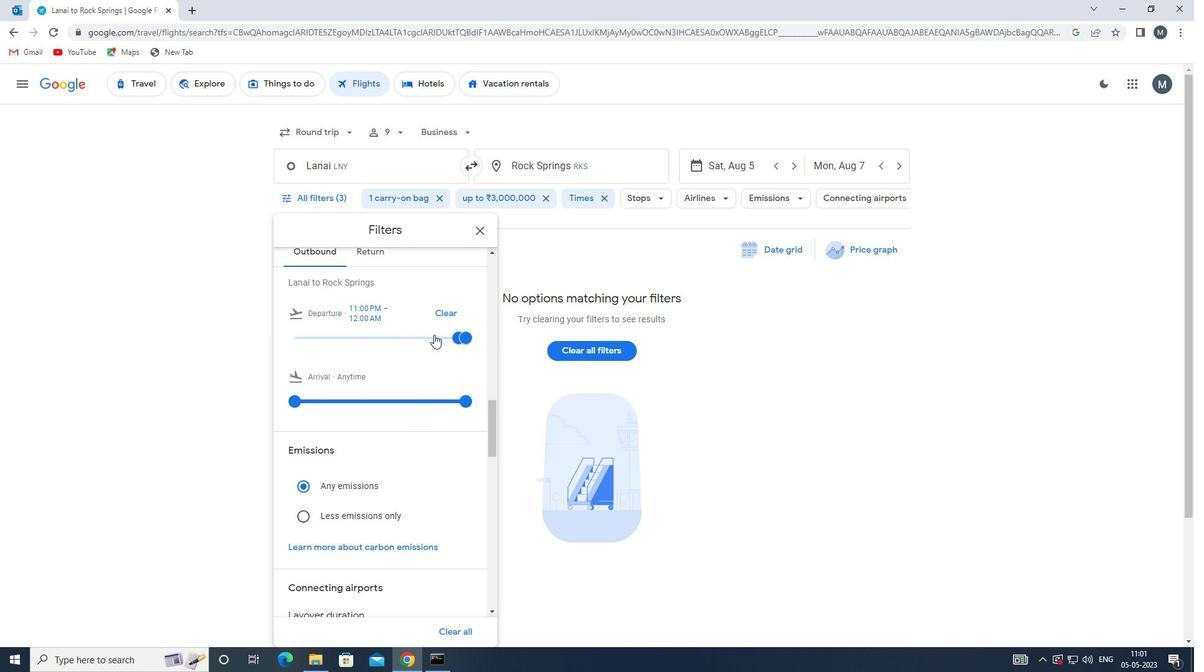 
Action: Mouse moved to (483, 232)
Screenshot: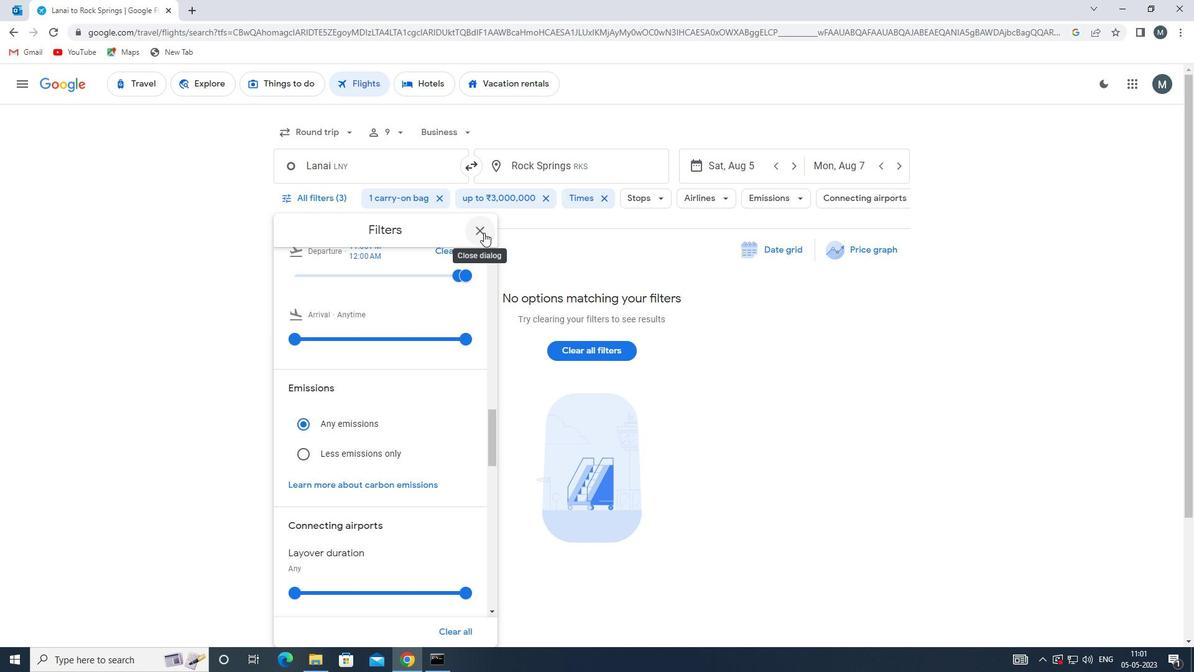 
Action: Mouse pressed left at (483, 232)
Screenshot: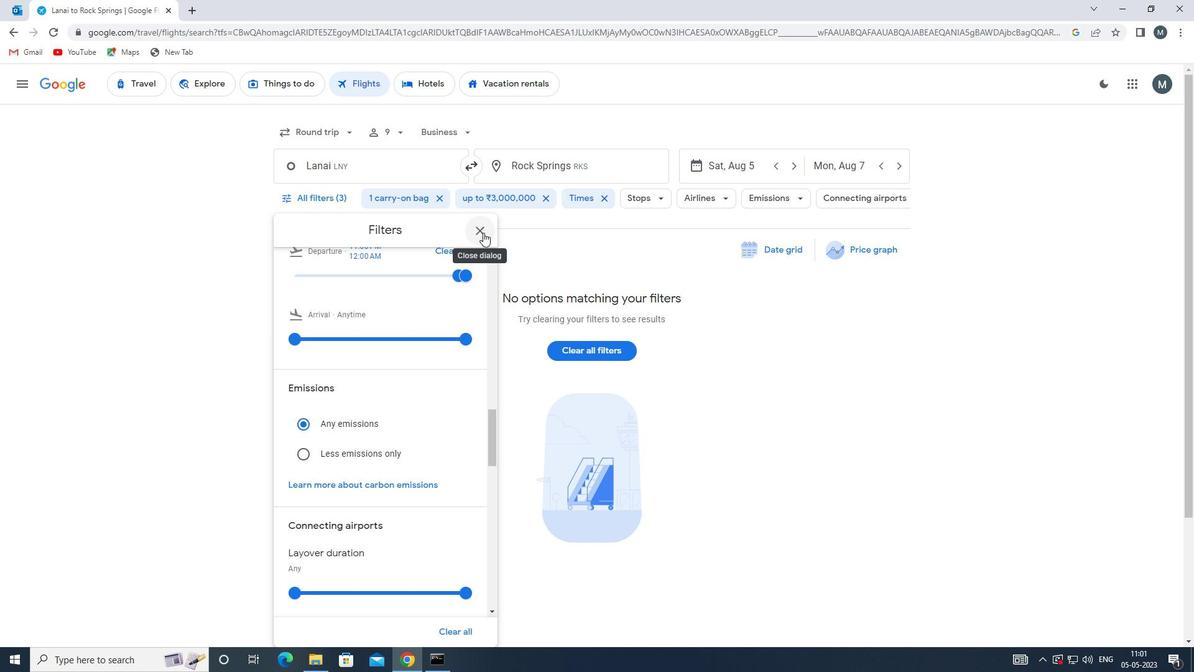 
